 Task: Find connections with filter location Iserlohn with filter topic #Projectmanagements with filter profile language German with filter current company Vanderlande with filter school Sphoorthy Engineering College with filter industry Hospitals with filter service category Program Management with filter keywords title Translator
Action: Mouse moved to (597, 87)
Screenshot: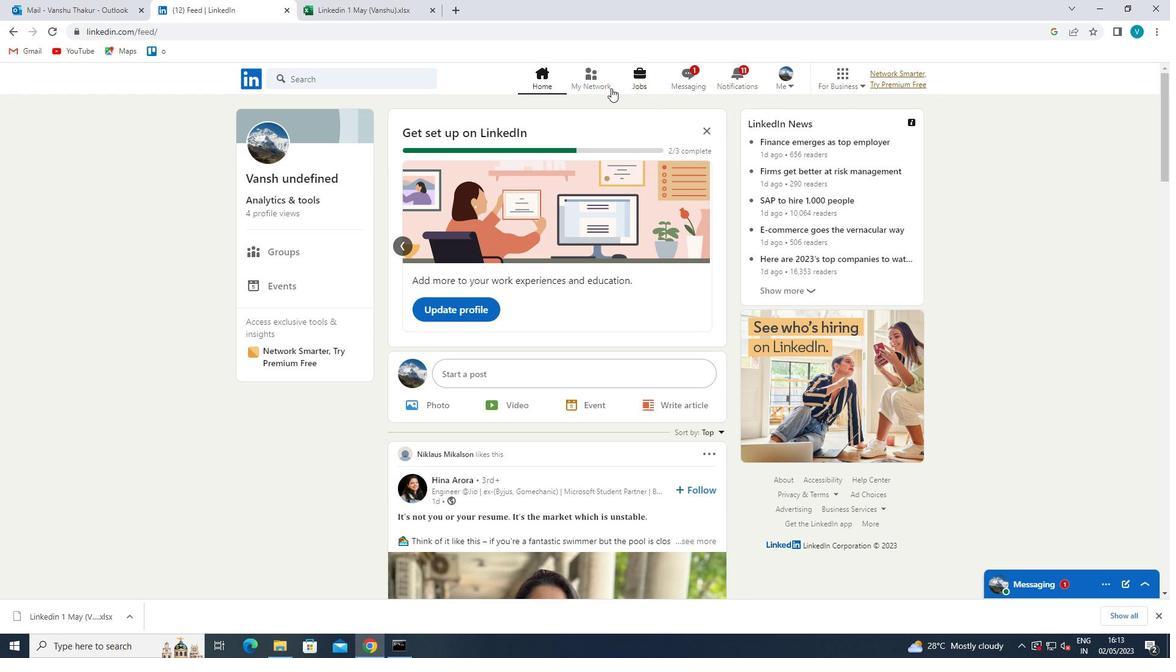 
Action: Mouse pressed left at (597, 87)
Screenshot: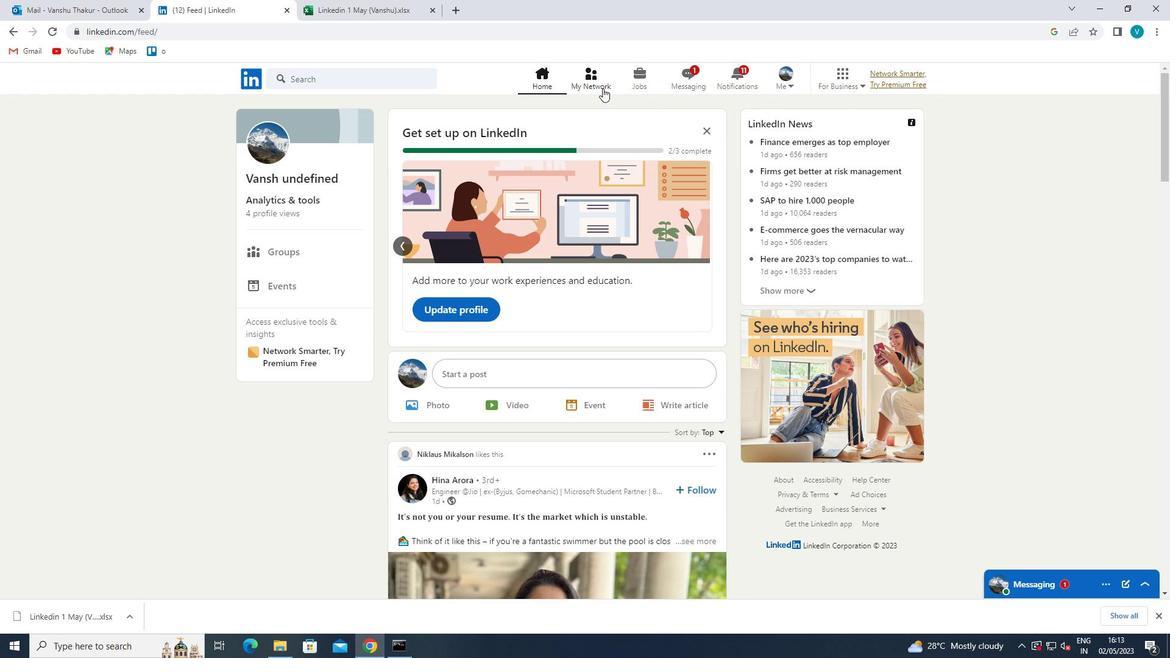 
Action: Mouse moved to (310, 148)
Screenshot: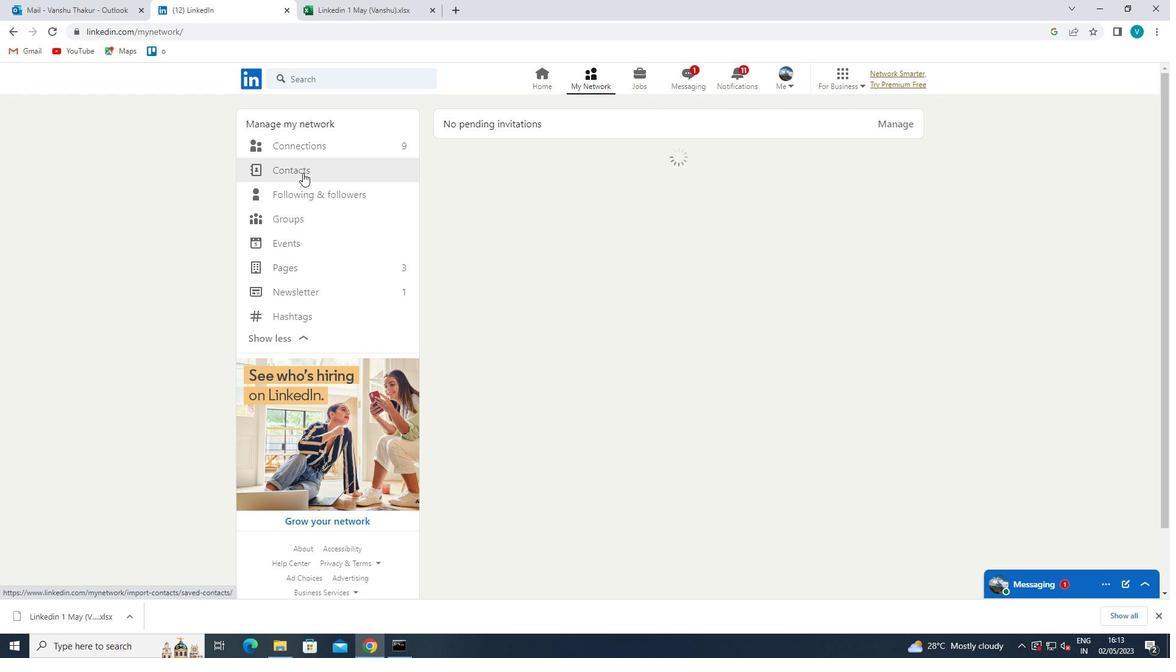 
Action: Mouse pressed left at (310, 148)
Screenshot: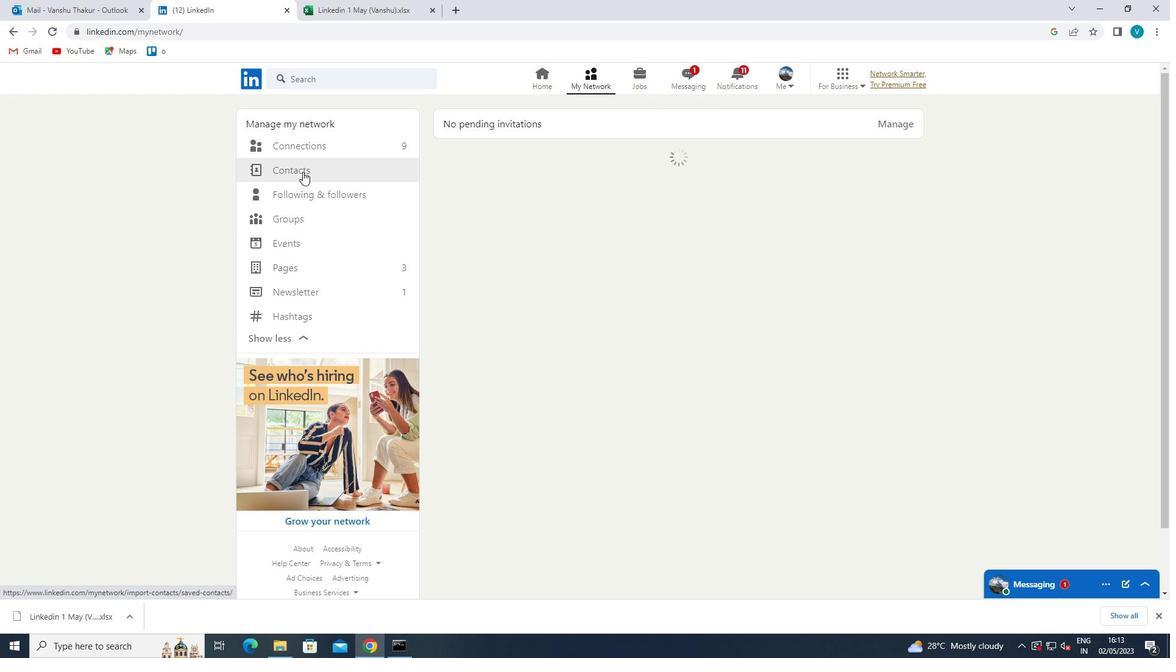 
Action: Mouse moved to (668, 147)
Screenshot: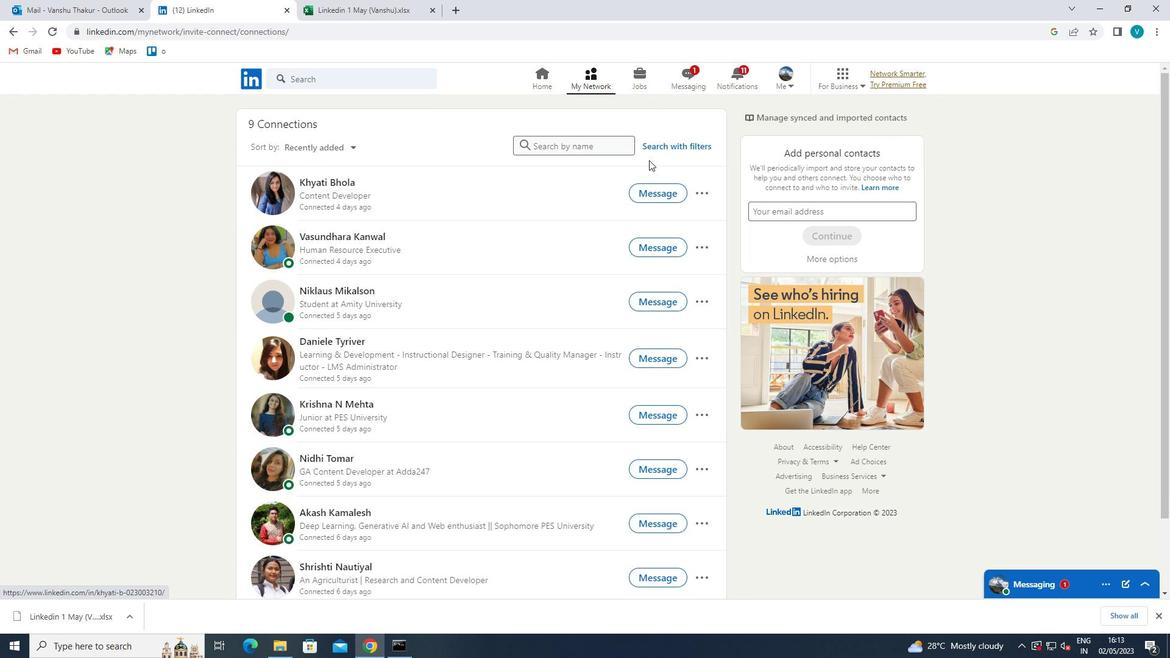 
Action: Mouse pressed left at (668, 147)
Screenshot: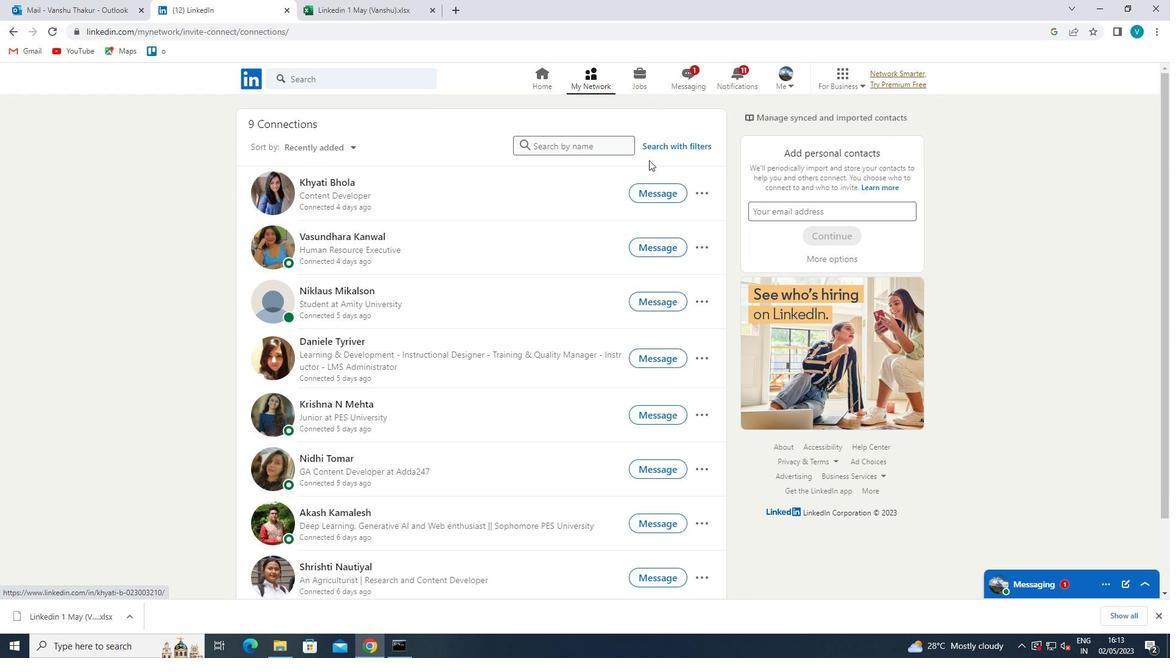 
Action: Mouse moved to (582, 123)
Screenshot: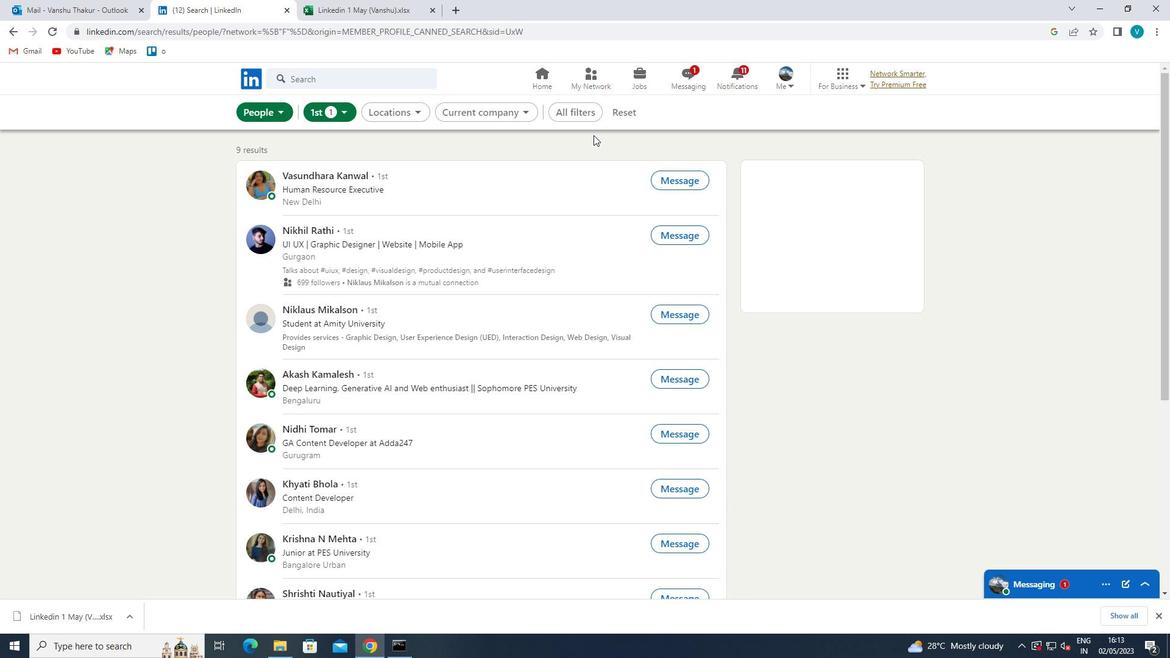 
Action: Mouse pressed left at (582, 123)
Screenshot: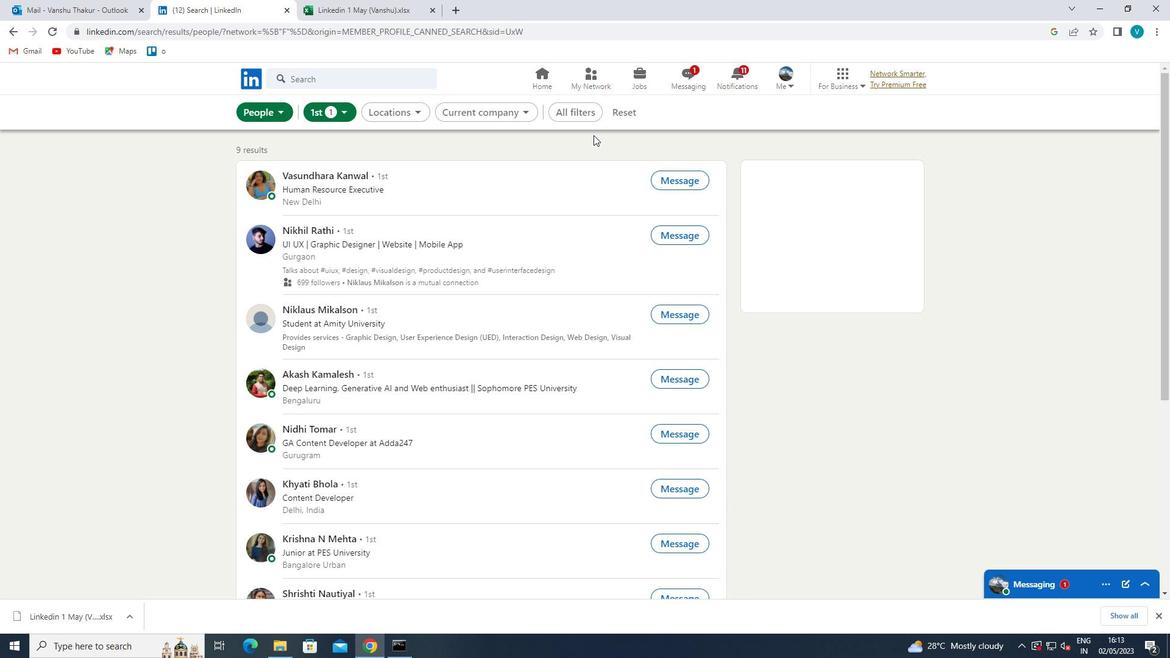
Action: Mouse moved to (587, 109)
Screenshot: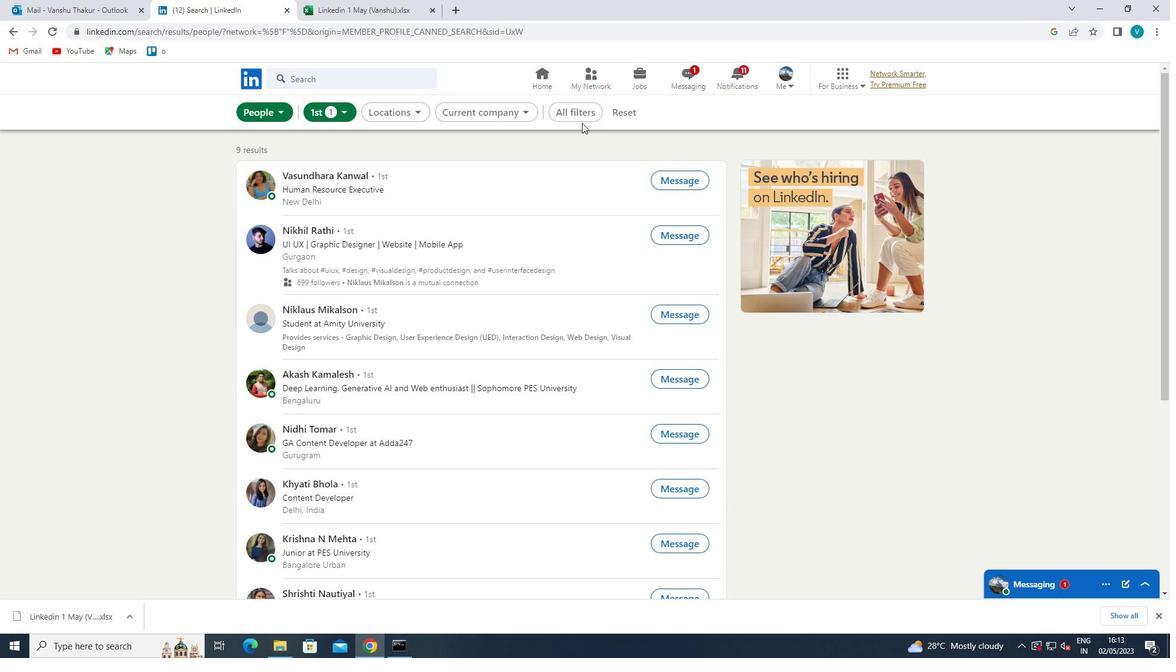 
Action: Mouse pressed left at (587, 109)
Screenshot: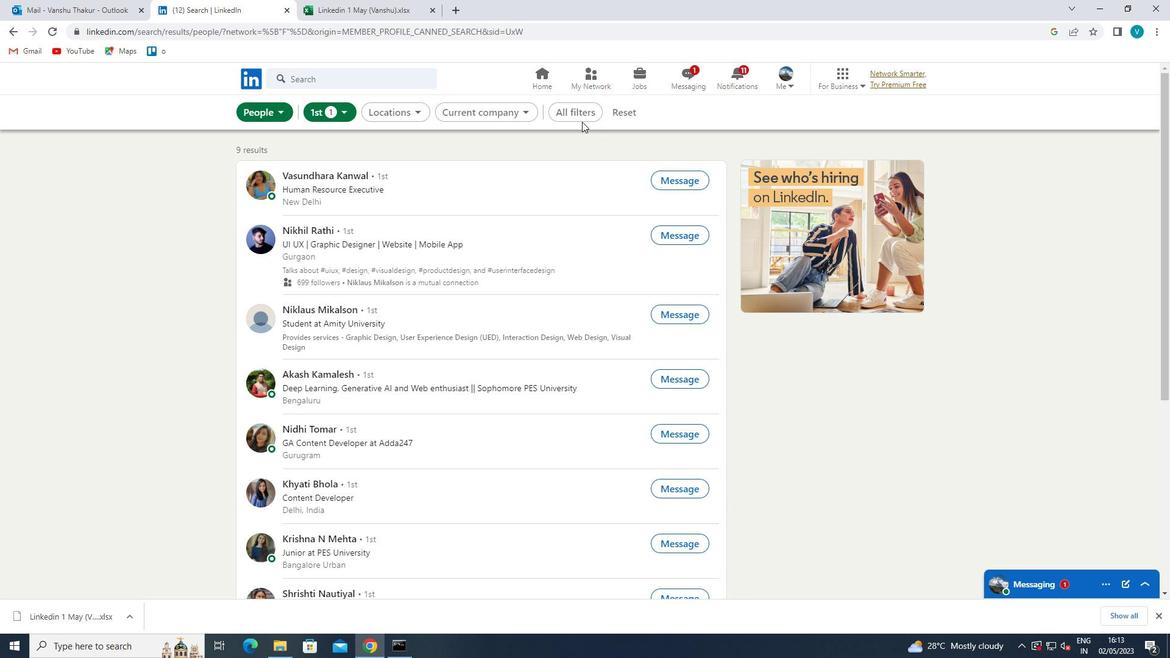 
Action: Mouse moved to (948, 229)
Screenshot: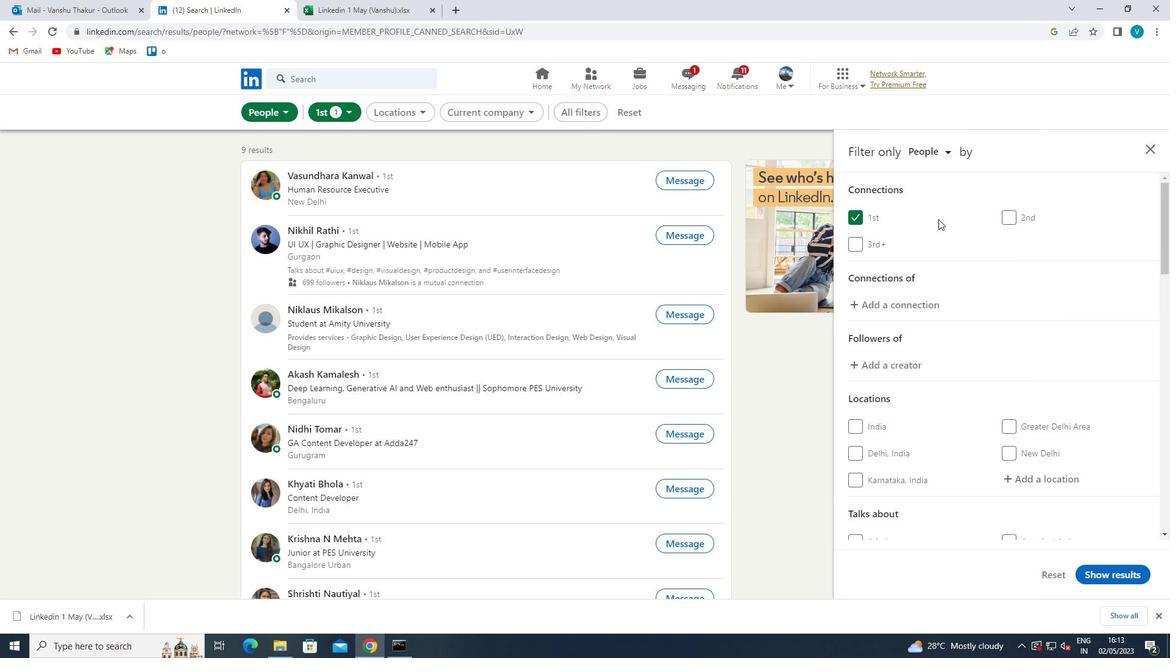 
Action: Mouse scrolled (948, 228) with delta (0, 0)
Screenshot: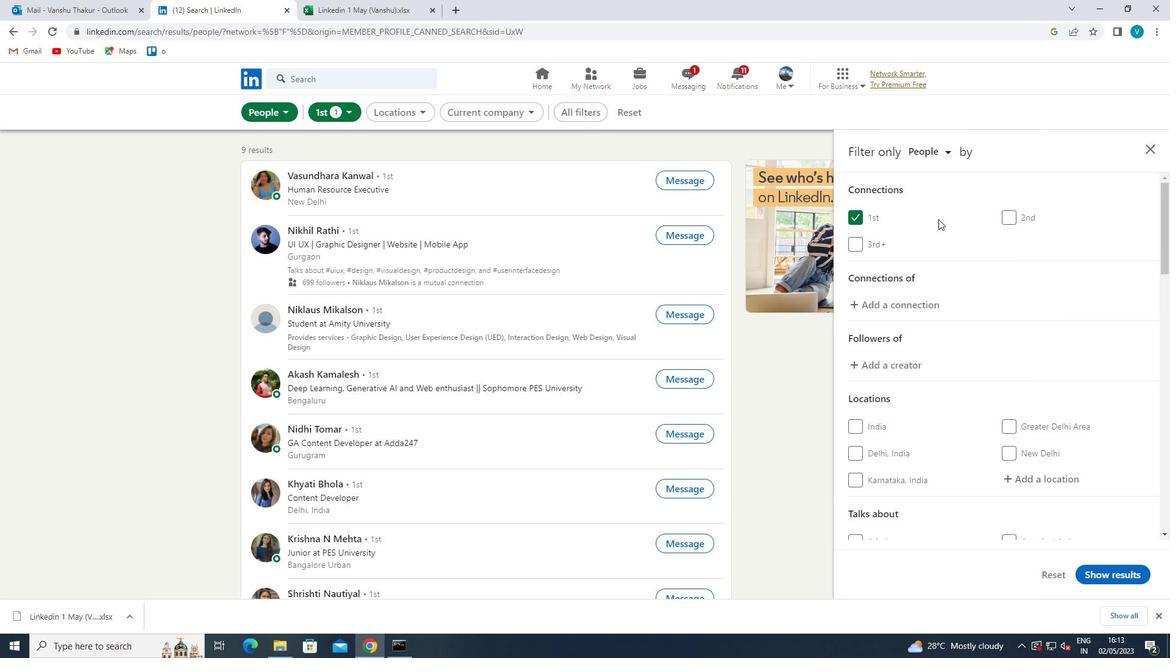 
Action: Mouse moved to (953, 238)
Screenshot: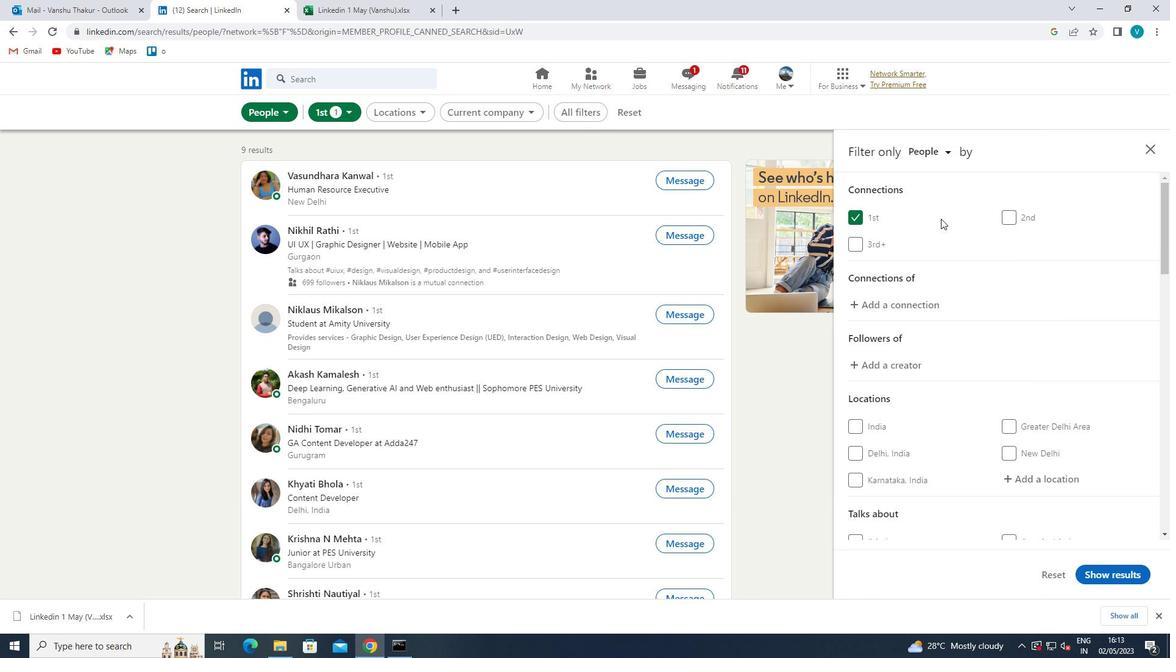 
Action: Mouse scrolled (953, 237) with delta (0, 0)
Screenshot: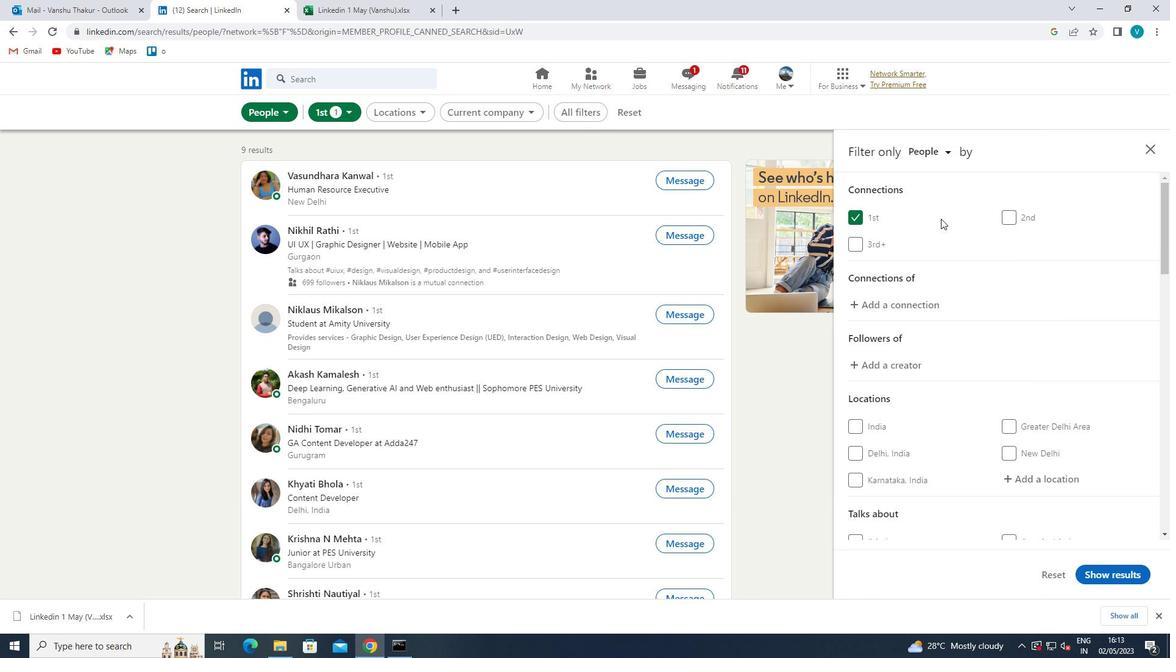 
Action: Mouse moved to (1031, 359)
Screenshot: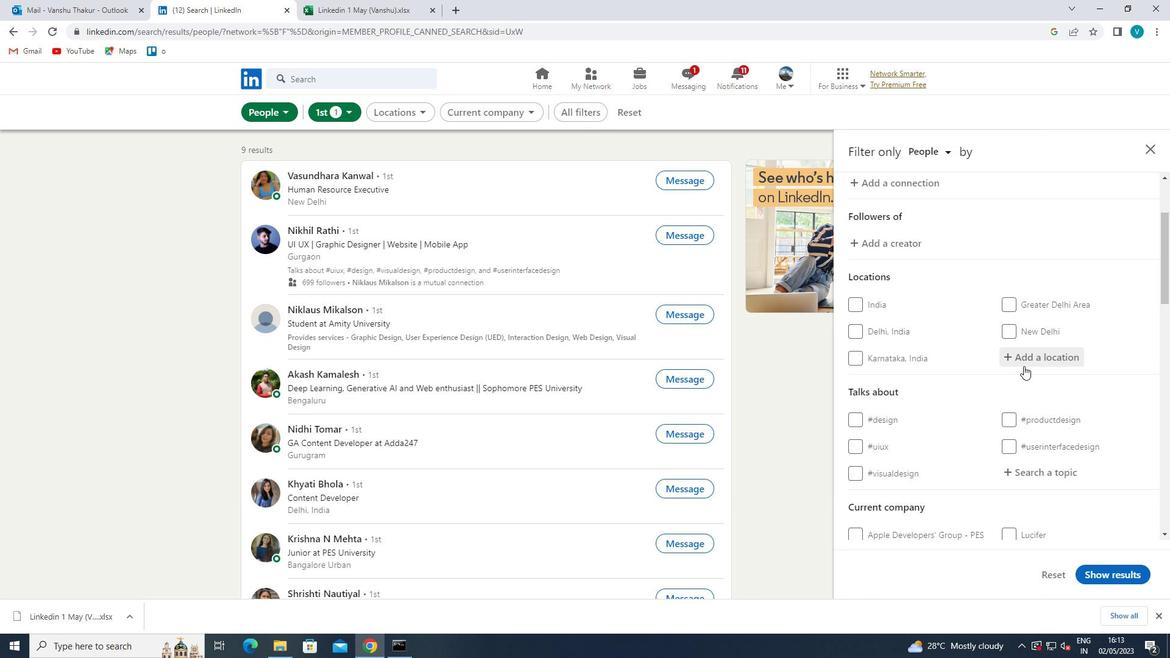 
Action: Mouse pressed left at (1031, 359)
Screenshot: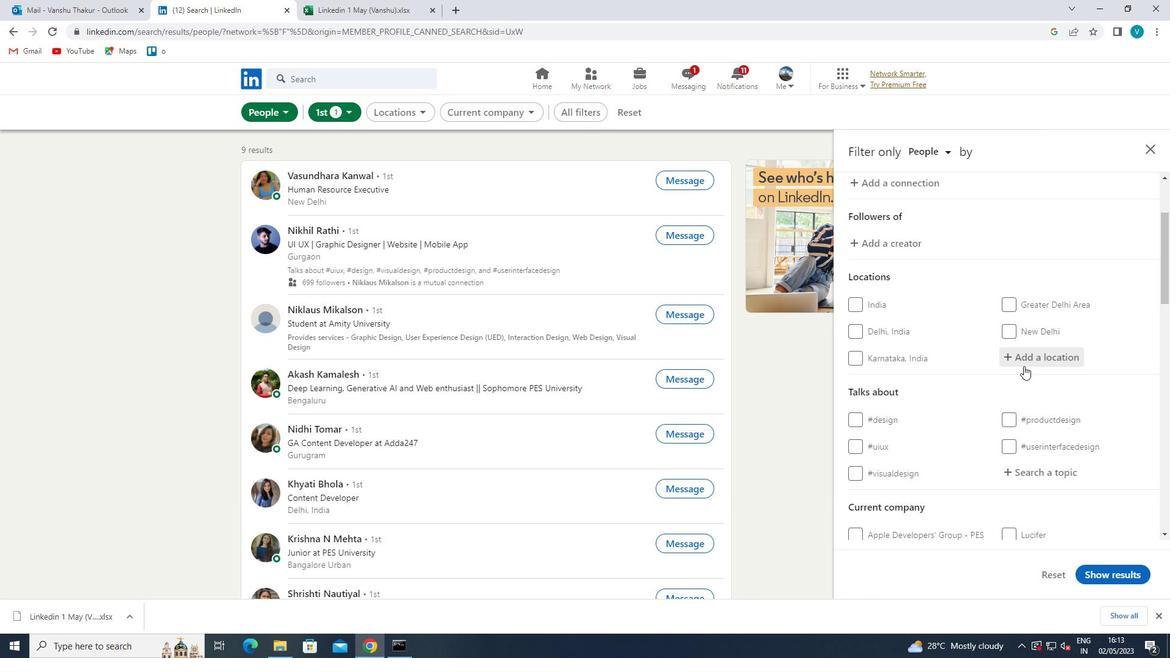 
Action: Mouse moved to (814, 230)
Screenshot: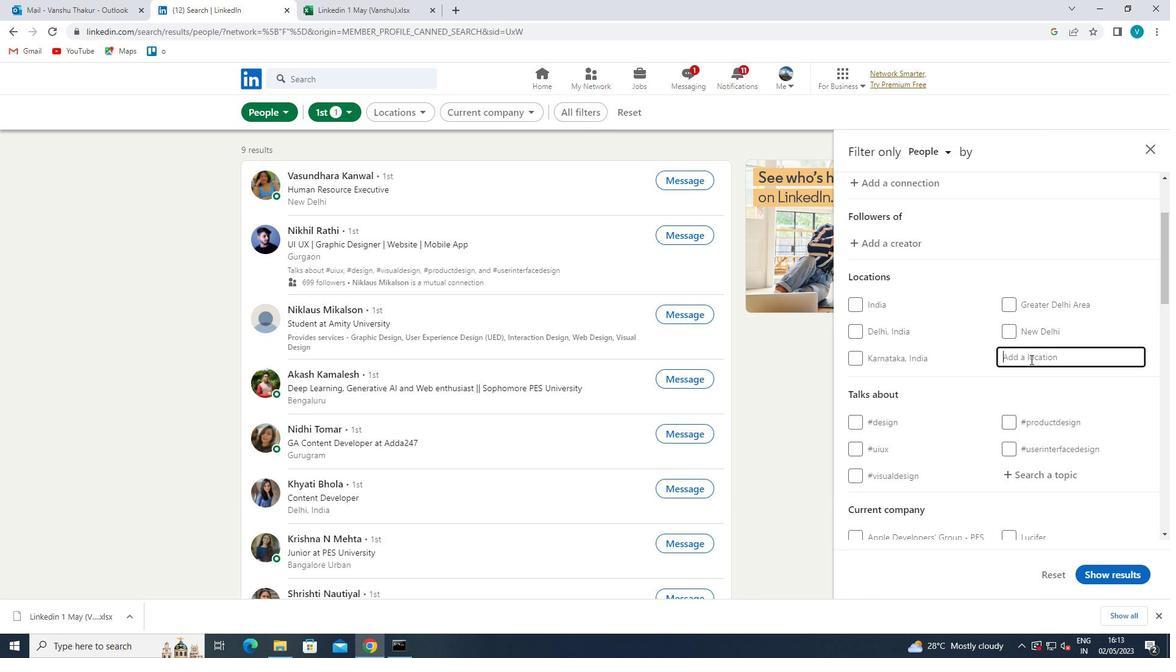 
Action: Key pressed <Key.shift>ISERLOHN
Screenshot: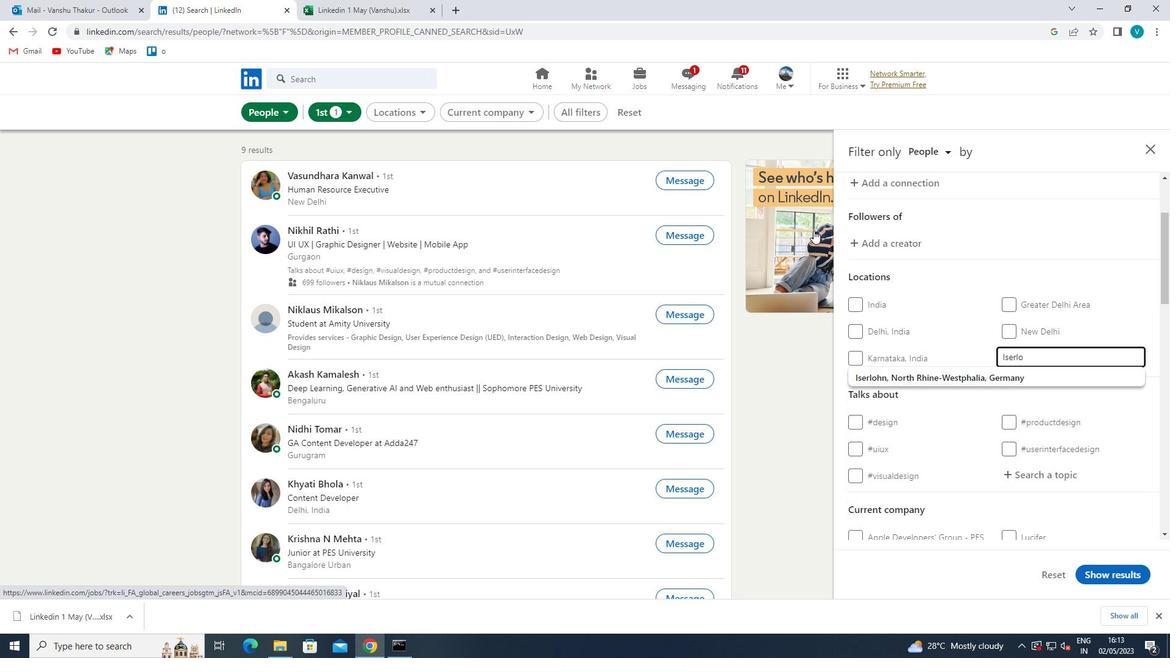 
Action: Mouse moved to (940, 381)
Screenshot: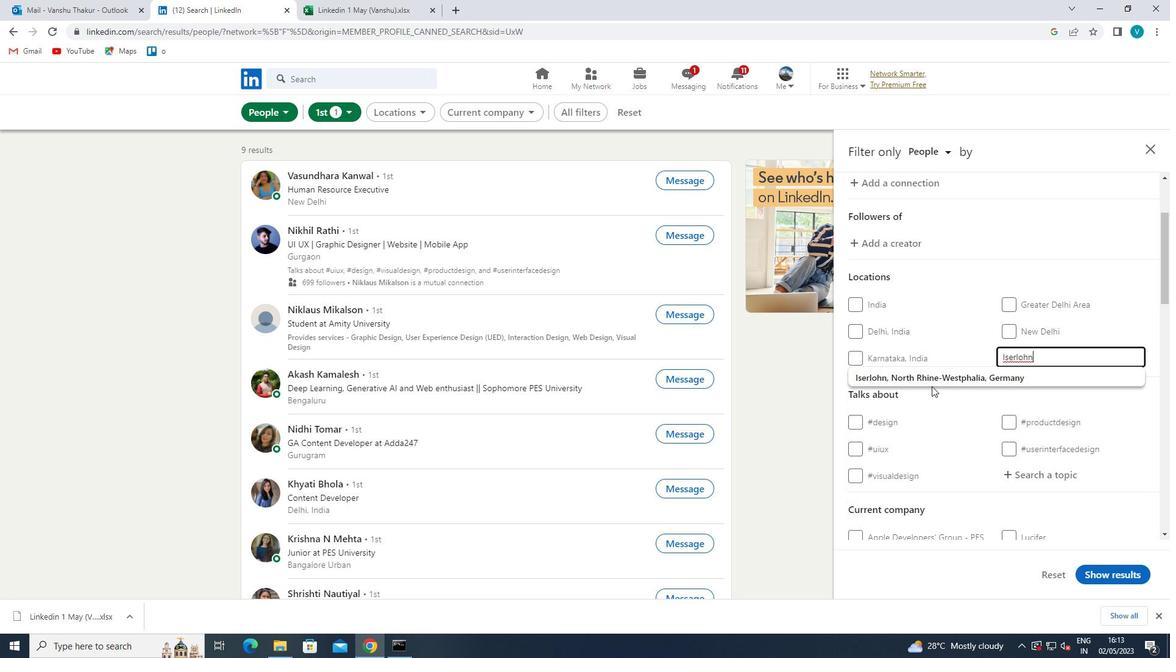 
Action: Mouse pressed left at (940, 381)
Screenshot: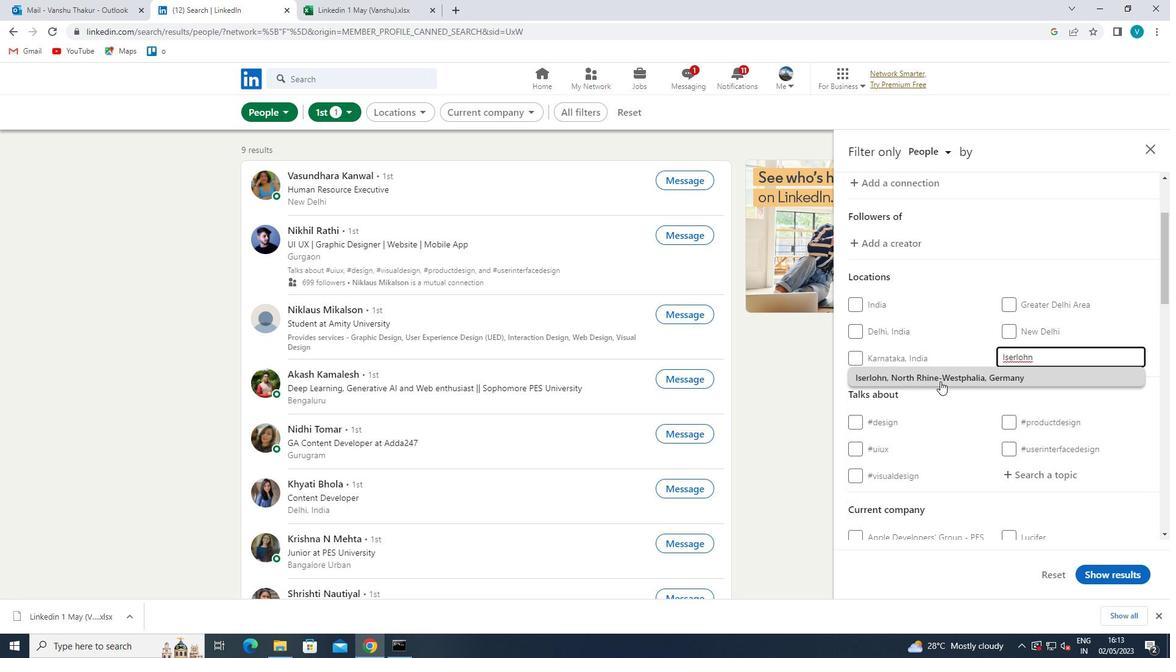 
Action: Mouse scrolled (940, 381) with delta (0, 0)
Screenshot: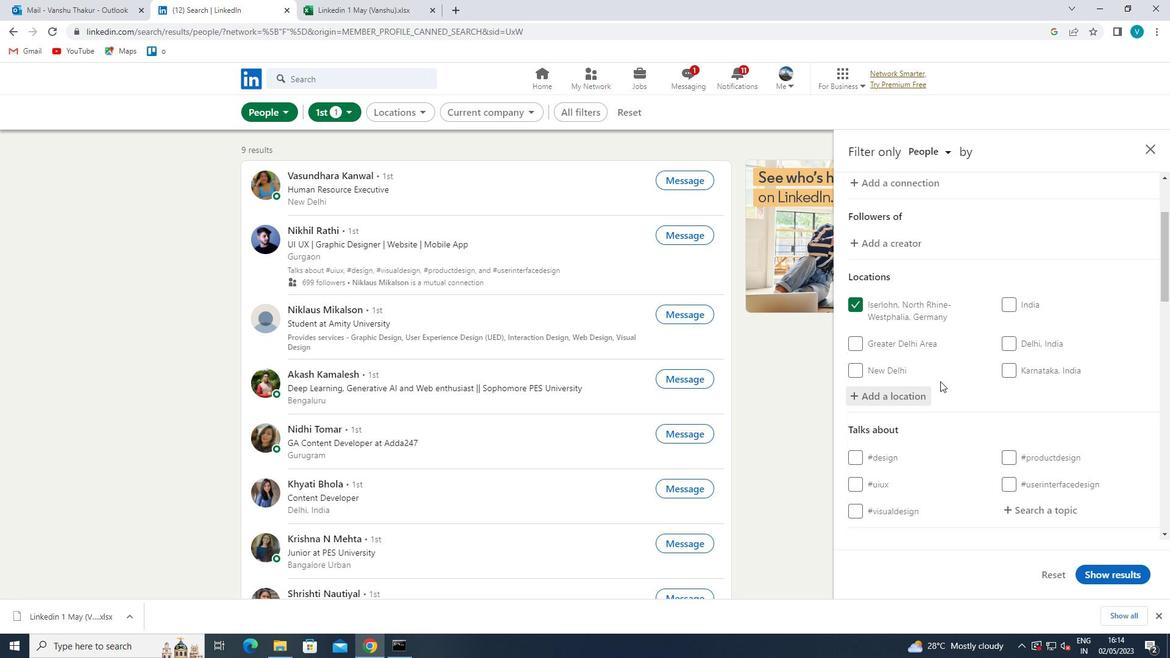 
Action: Mouse scrolled (940, 381) with delta (0, 0)
Screenshot: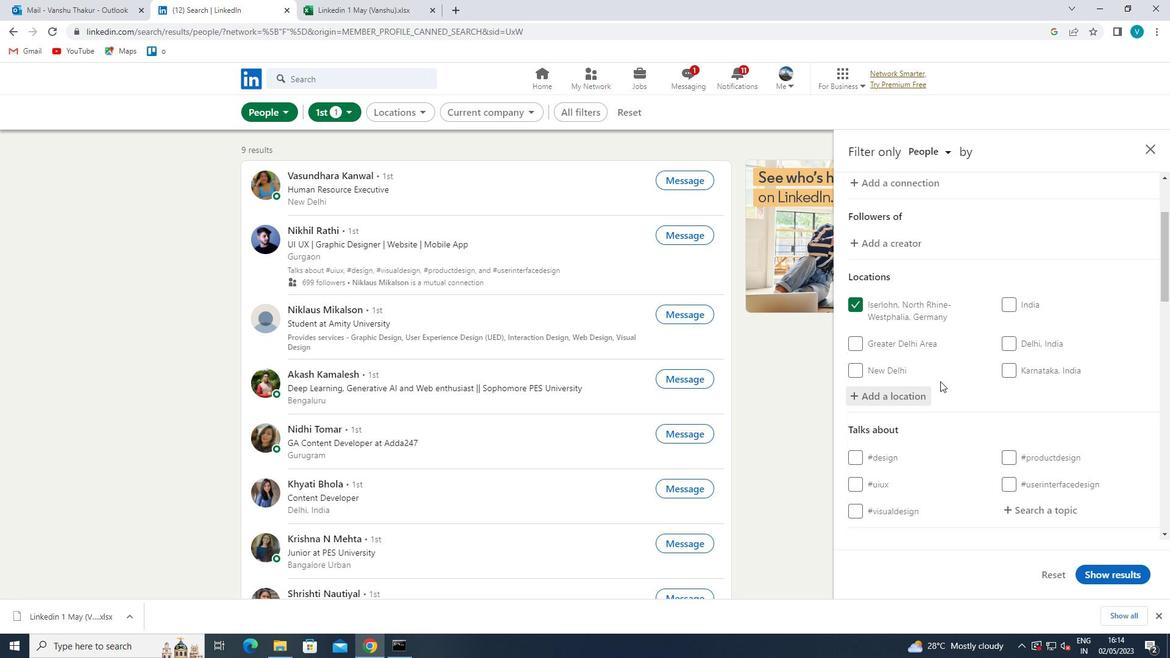 
Action: Mouse scrolled (940, 381) with delta (0, 0)
Screenshot: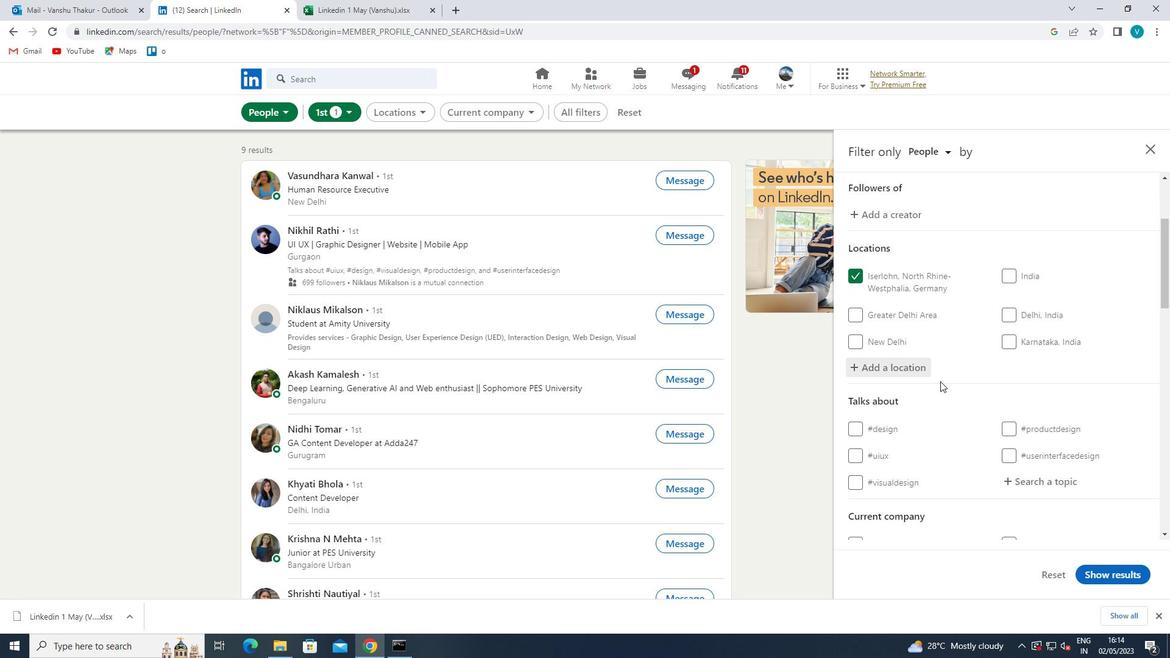 
Action: Mouse moved to (1053, 328)
Screenshot: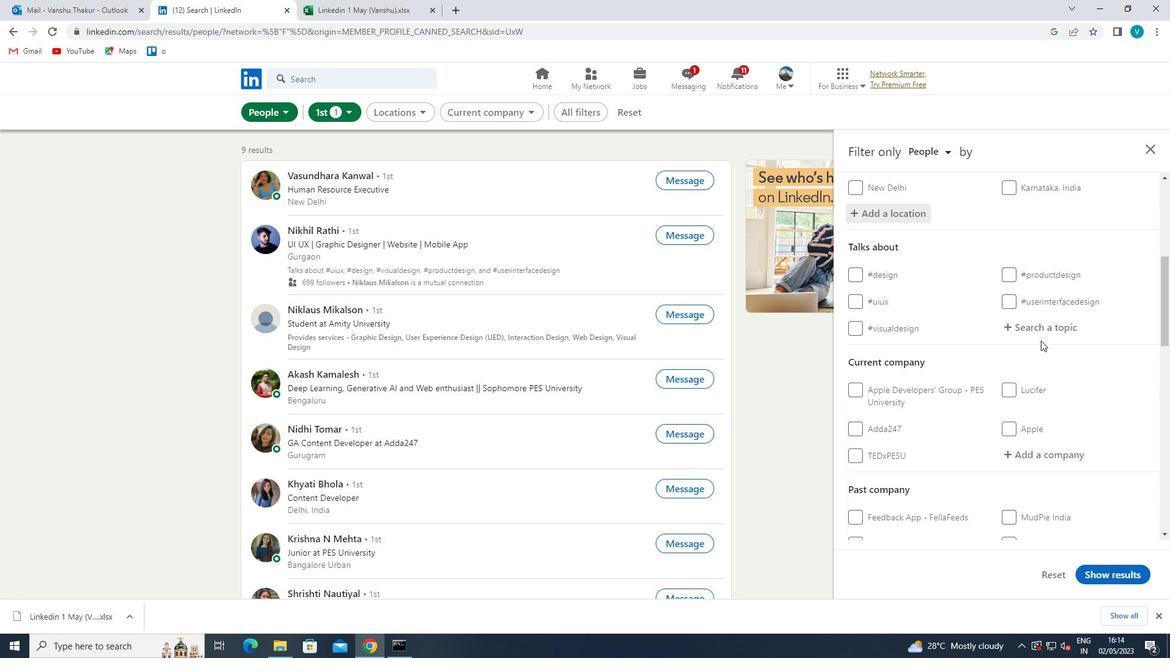 
Action: Mouse pressed left at (1053, 328)
Screenshot: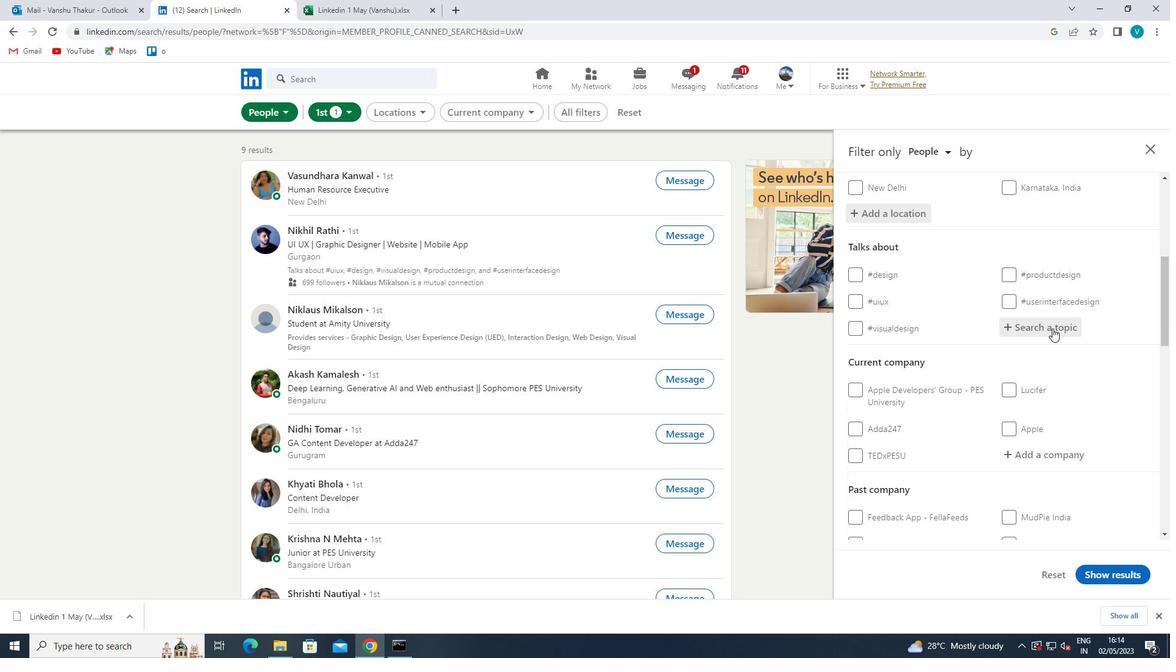
Action: Mouse moved to (999, 357)
Screenshot: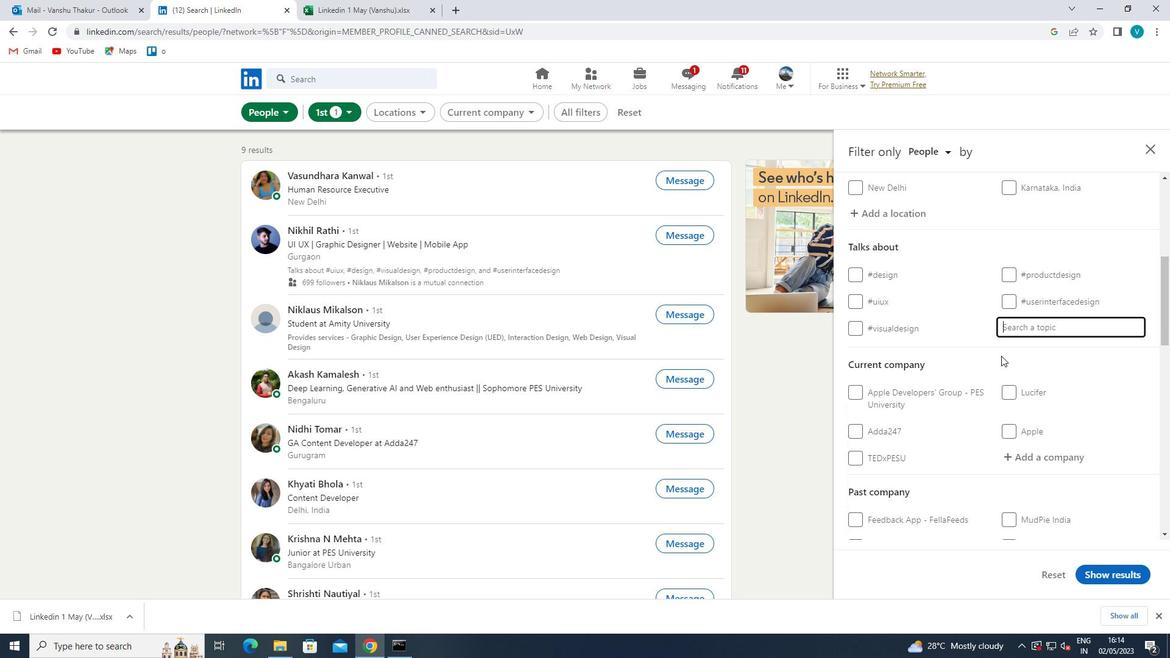 
Action: Key pressed P
Screenshot: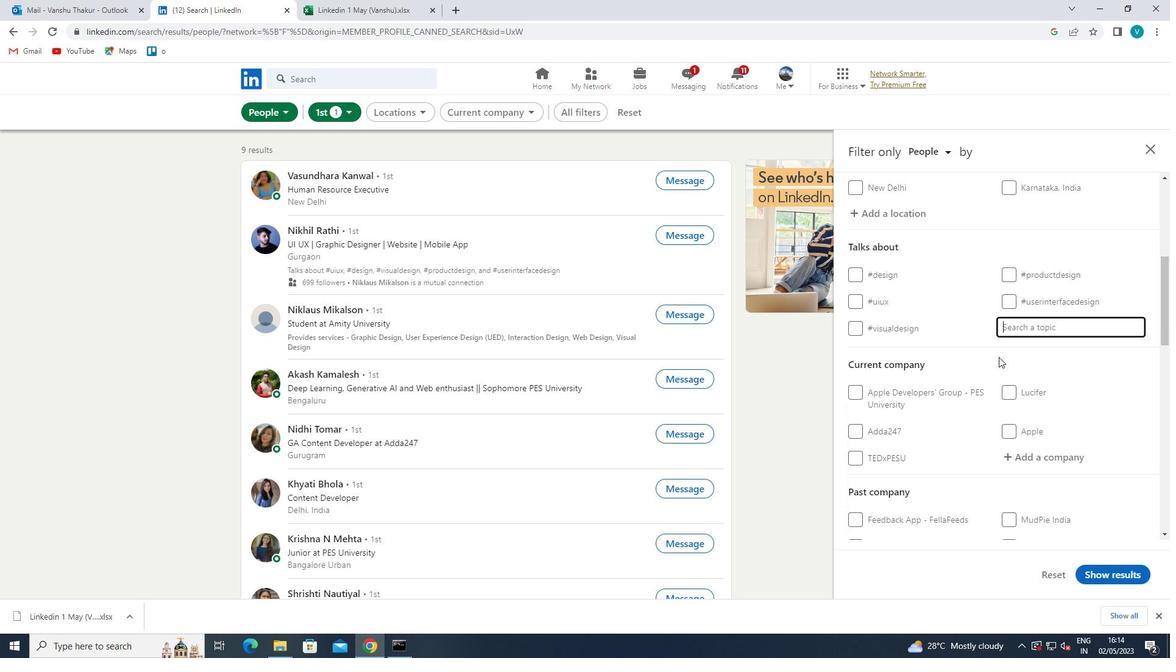 
Action: Mouse moved to (998, 357)
Screenshot: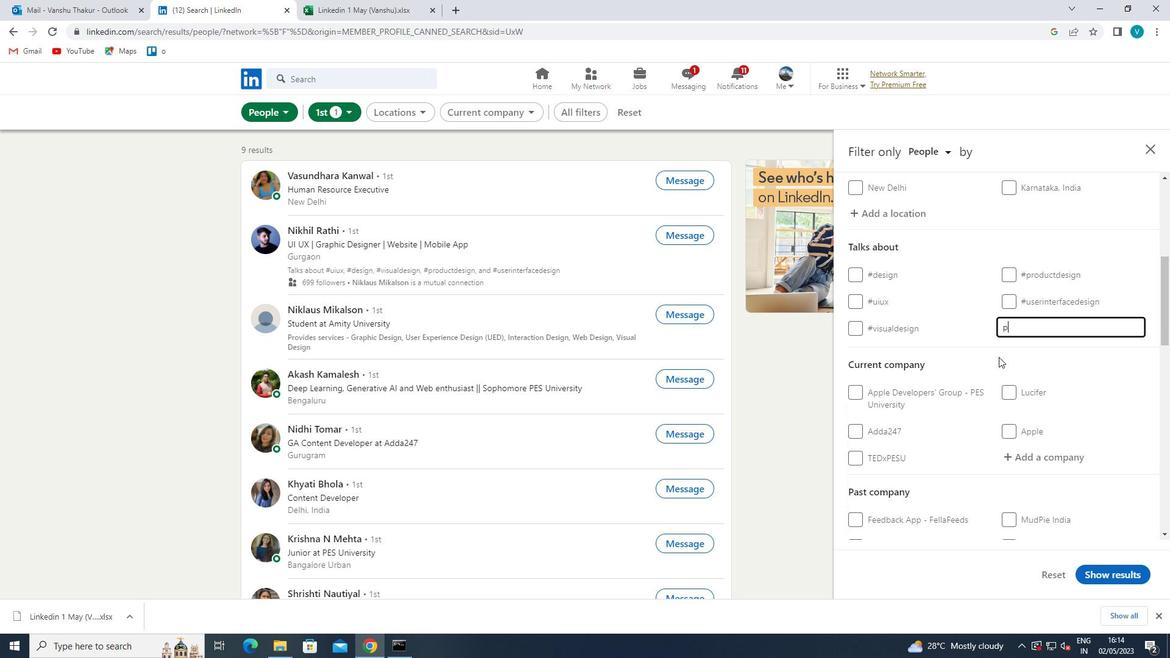 
Action: Key pressed ROJR<Key.backspace>ECT
Screenshot: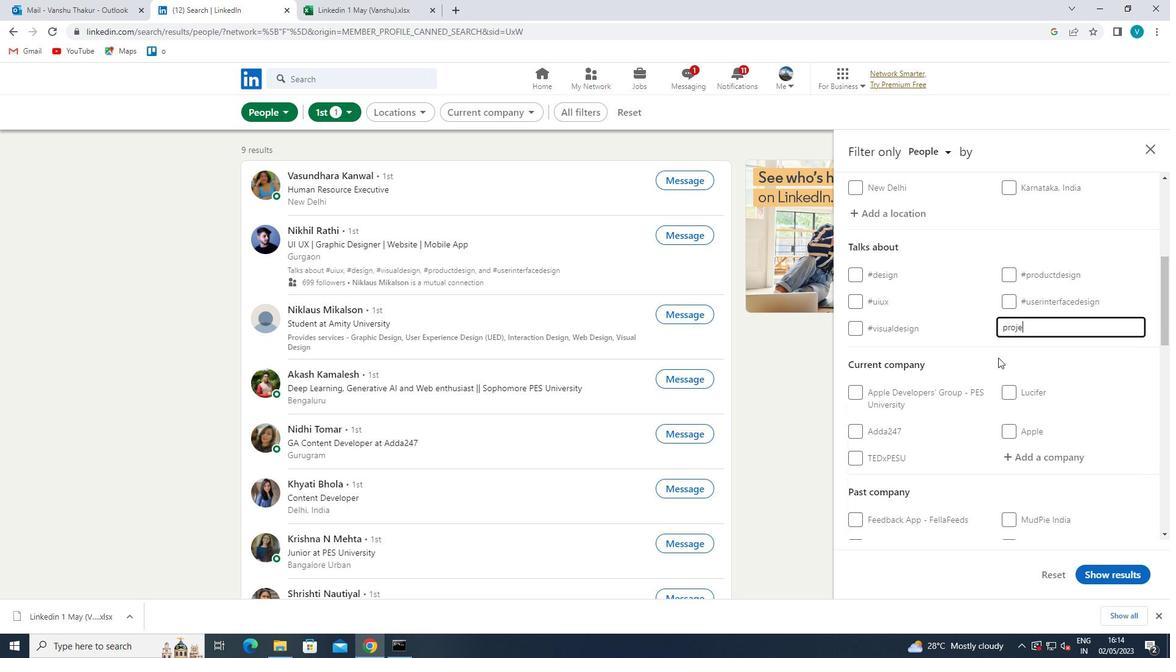 
Action: Mouse moved to (995, 360)
Screenshot: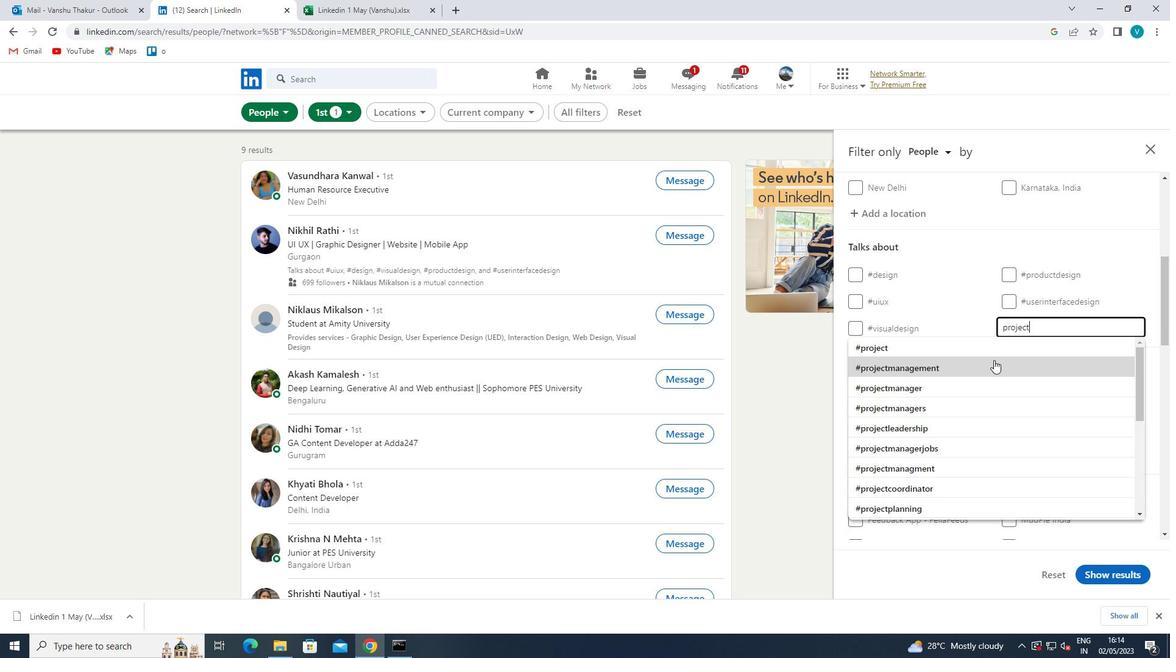 
Action: Mouse pressed left at (995, 360)
Screenshot: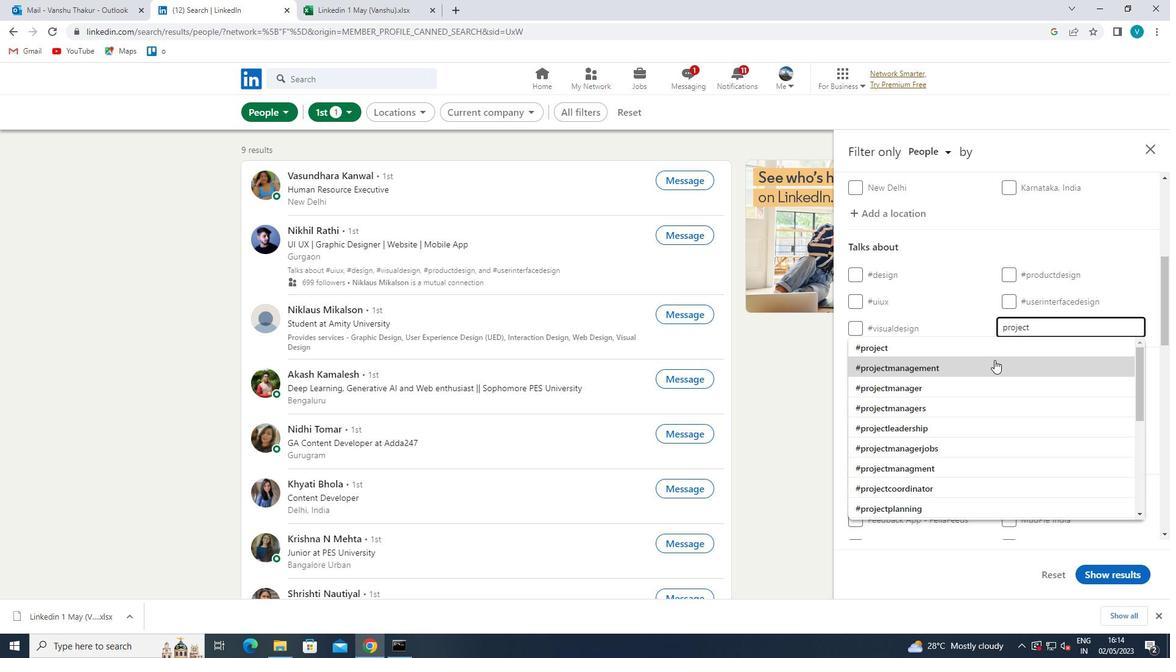 
Action: Mouse moved to (1003, 356)
Screenshot: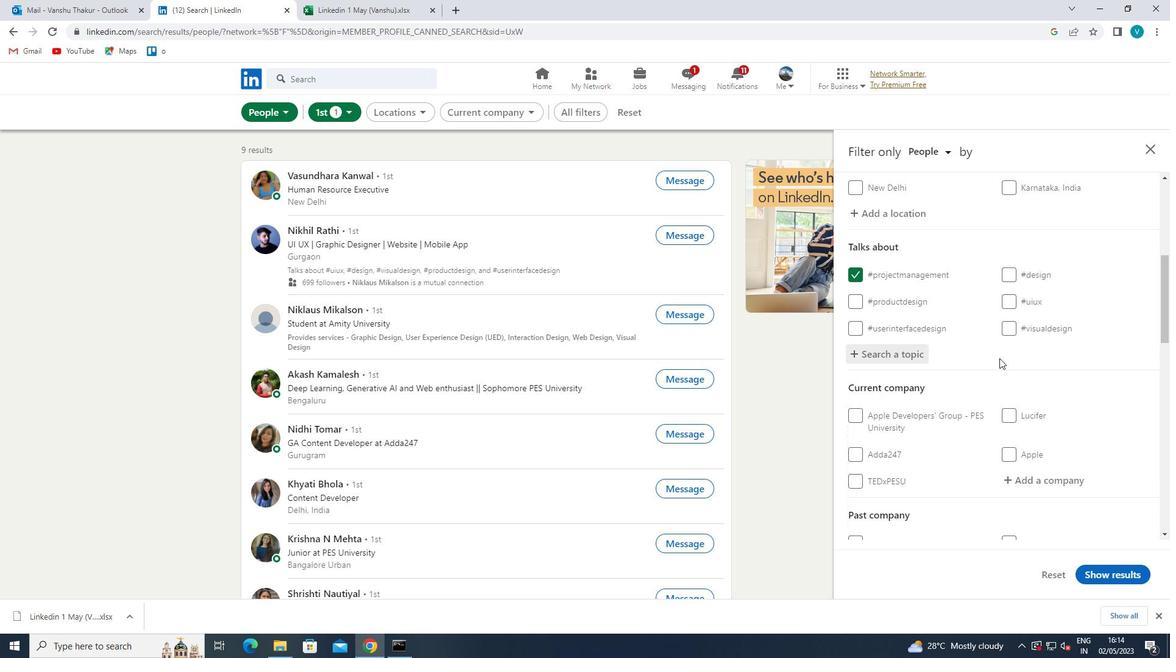 
Action: Mouse scrolled (1003, 356) with delta (0, 0)
Screenshot: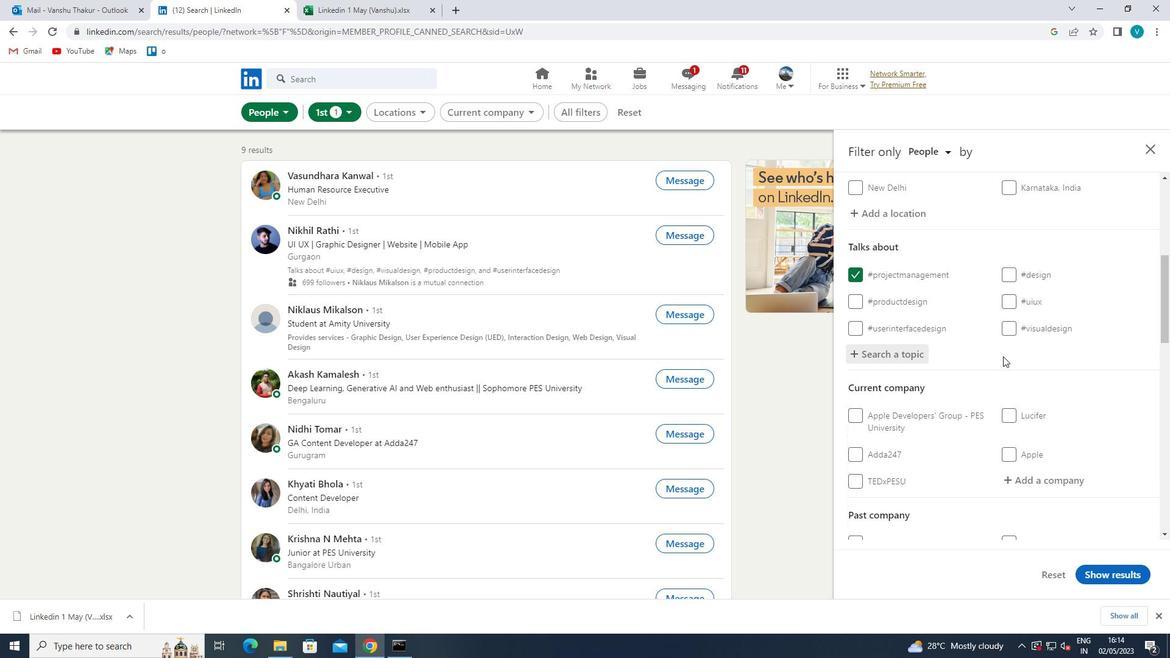 
Action: Mouse scrolled (1003, 356) with delta (0, 0)
Screenshot: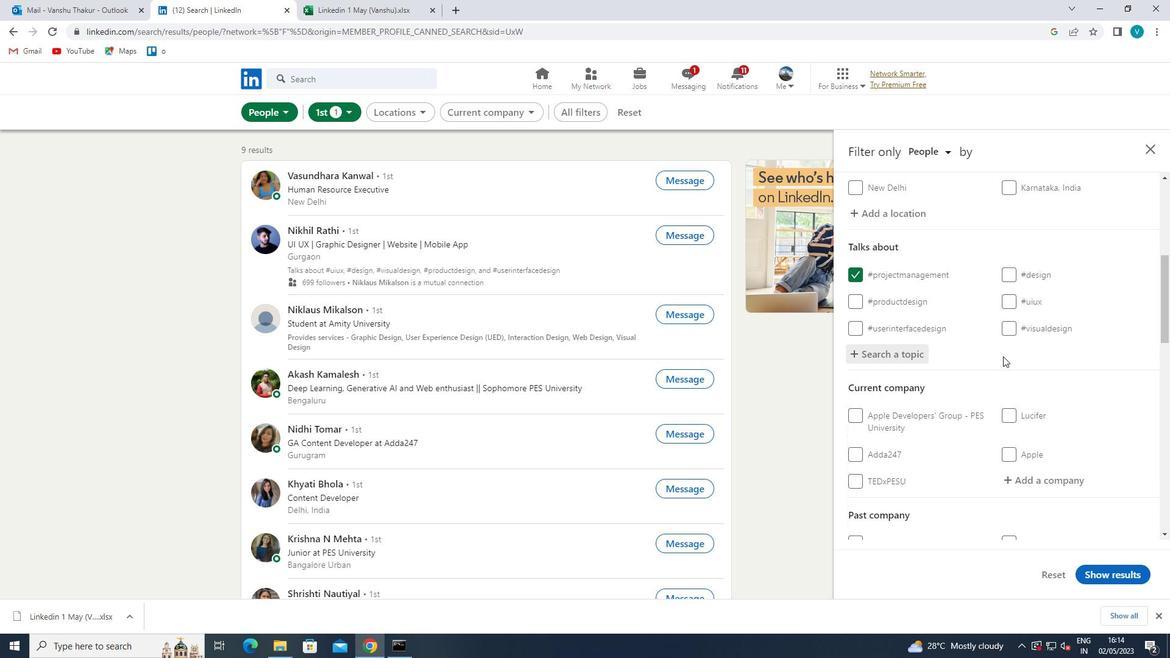 
Action: Mouse moved to (1026, 358)
Screenshot: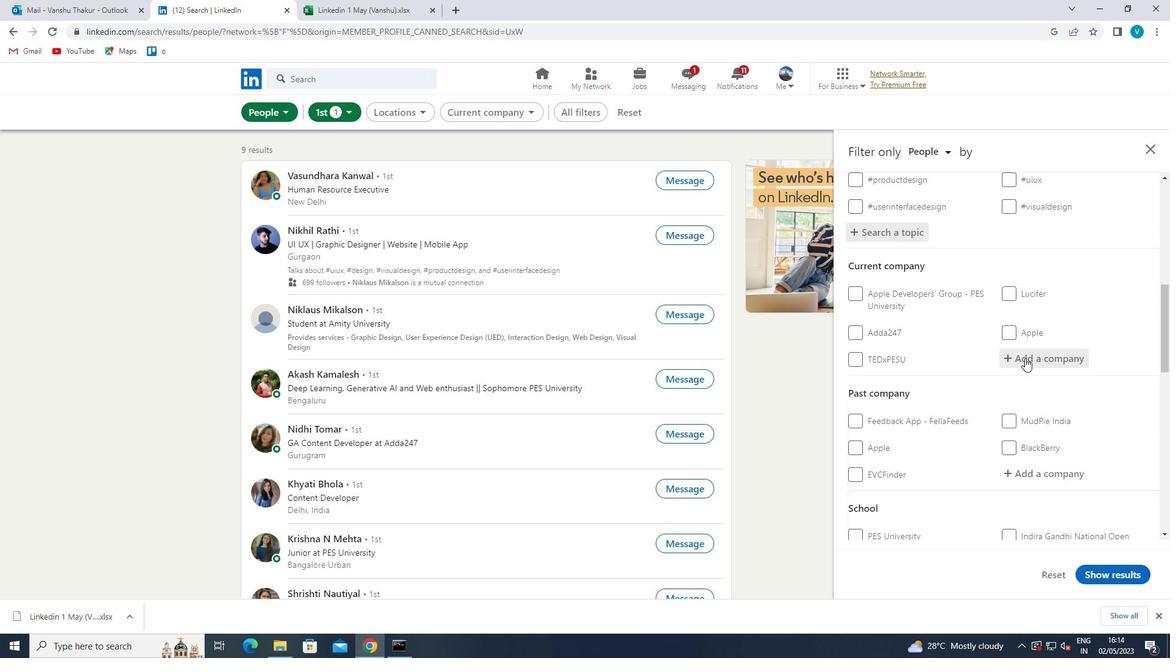 
Action: Mouse pressed left at (1026, 358)
Screenshot: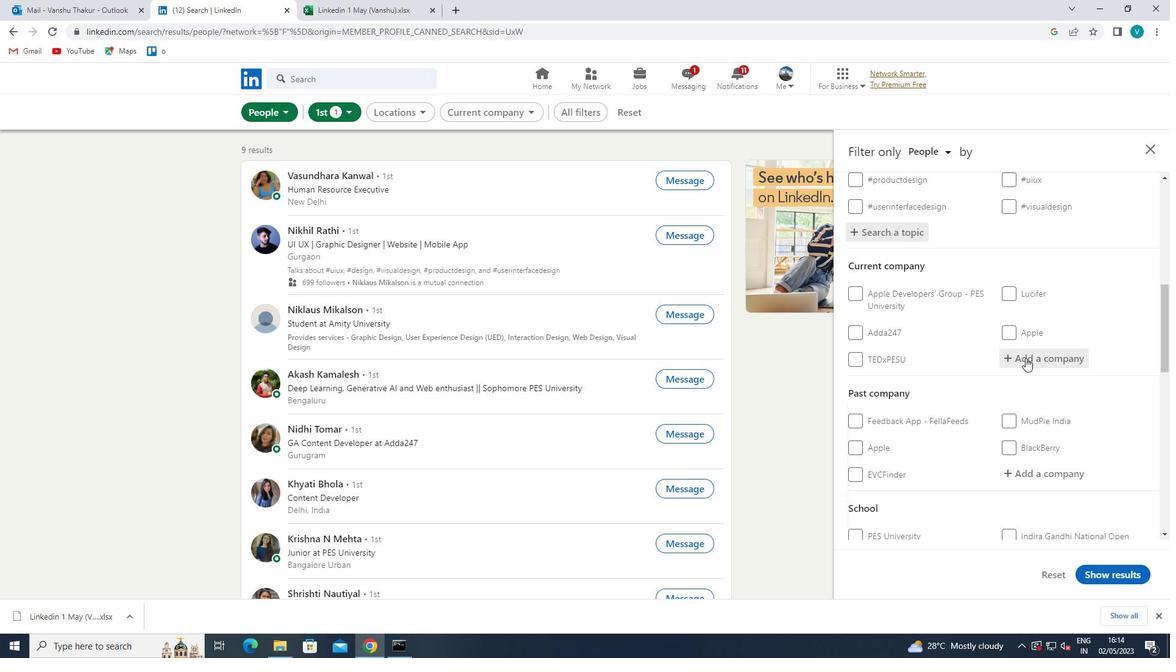 
Action: Mouse moved to (1015, 366)
Screenshot: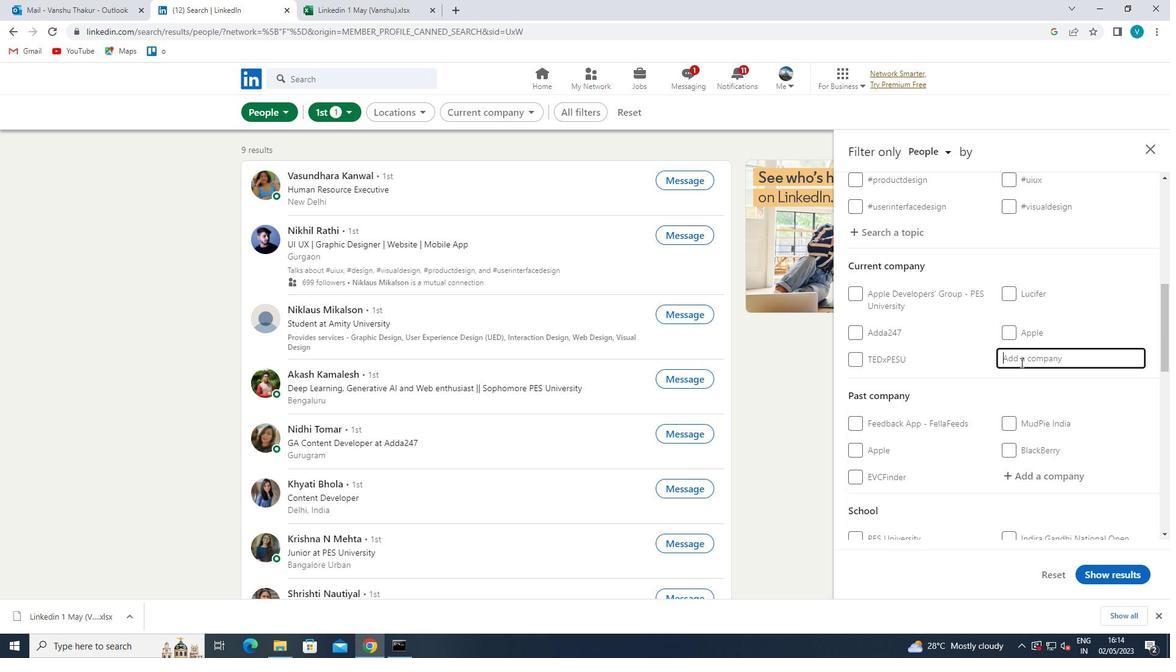 
Action: Key pressed <Key.shift>
Screenshot: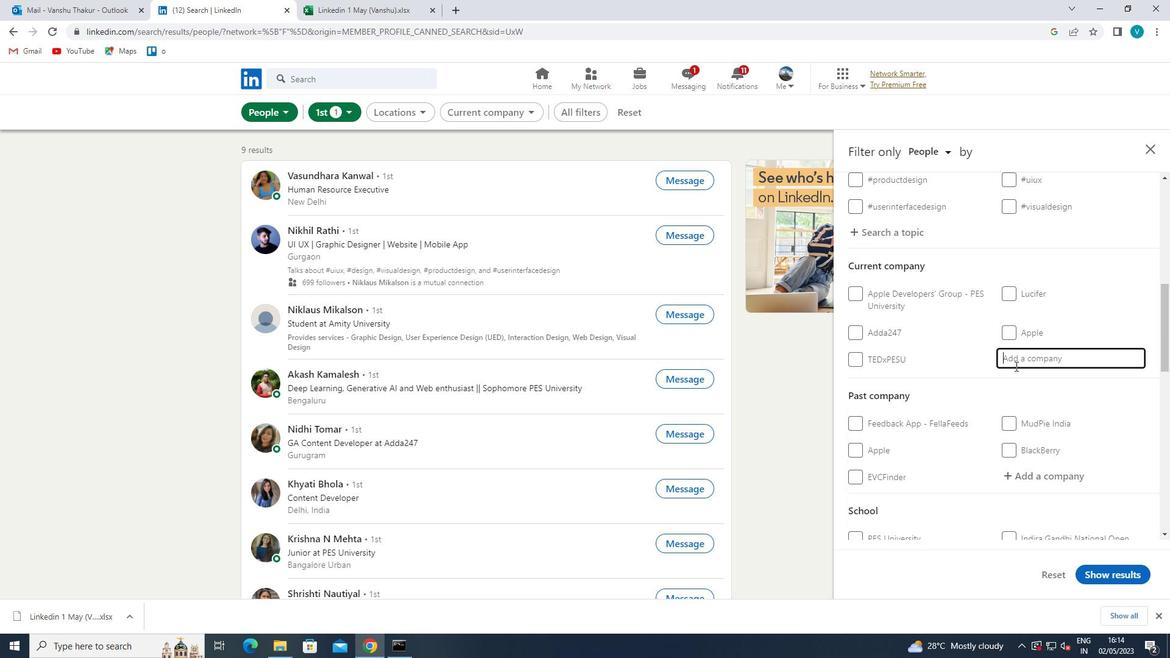 
Action: Mouse moved to (1015, 367)
Screenshot: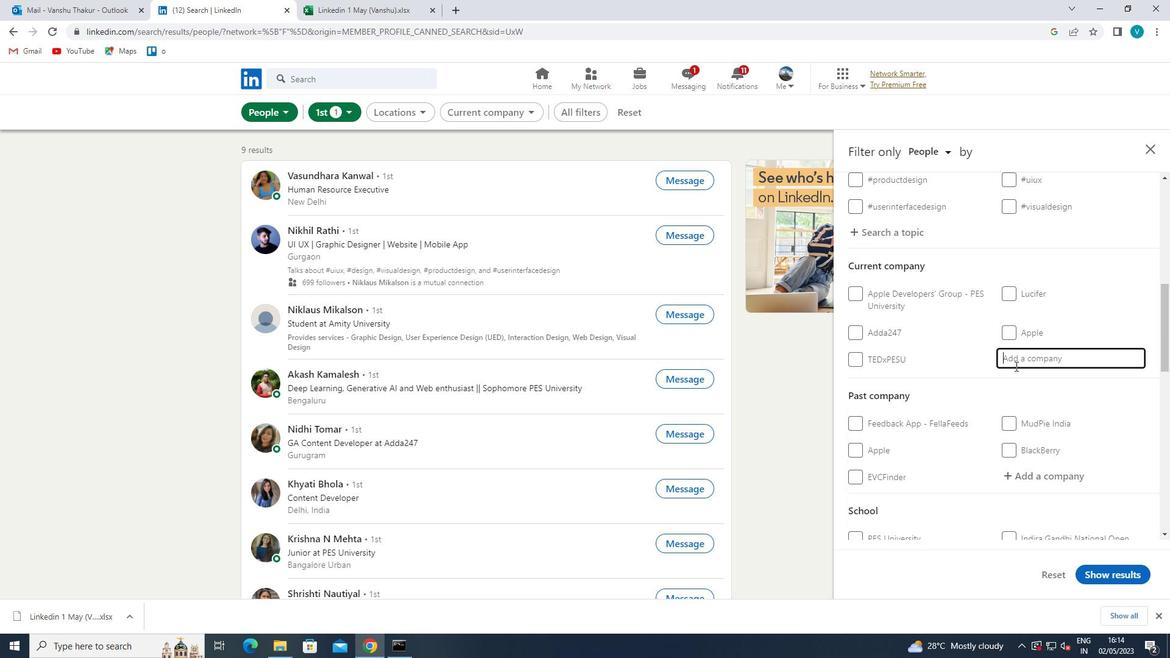 
Action: Key pressed VAND
Screenshot: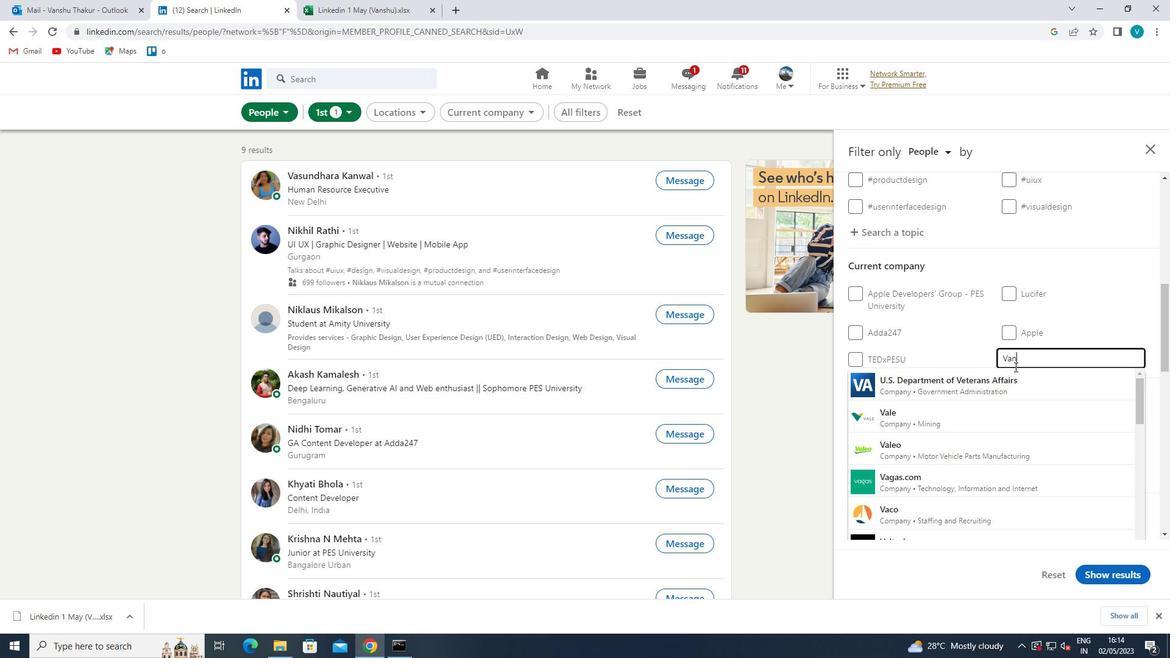 
Action: Mouse moved to (1015, 367)
Screenshot: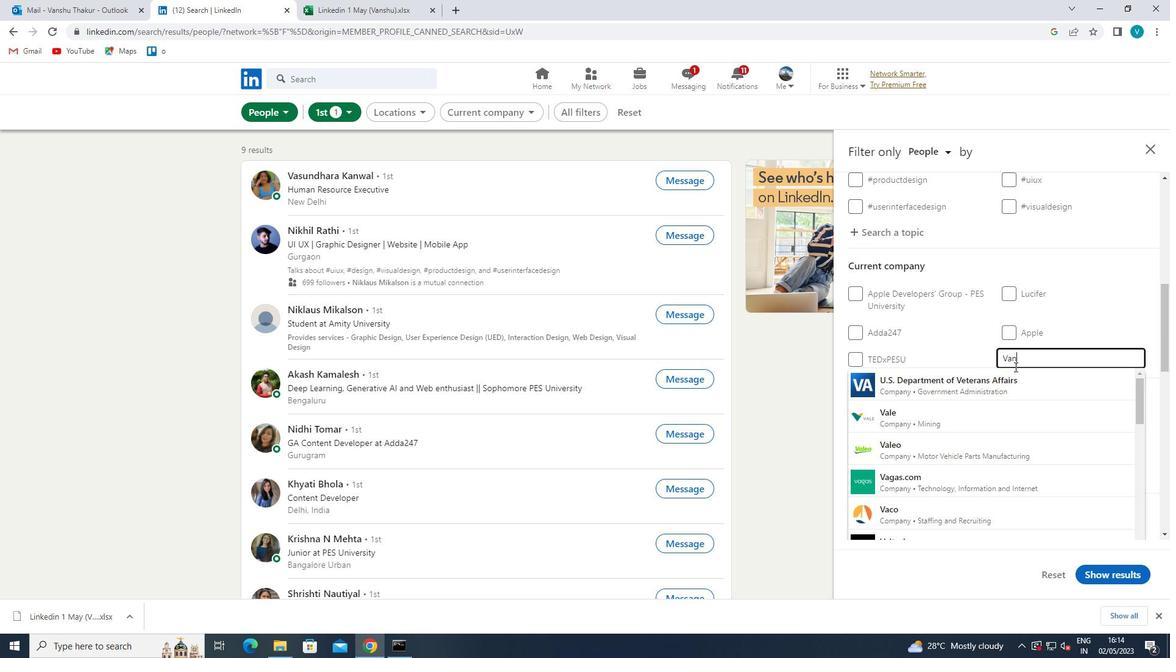 
Action: Key pressed ER
Screenshot: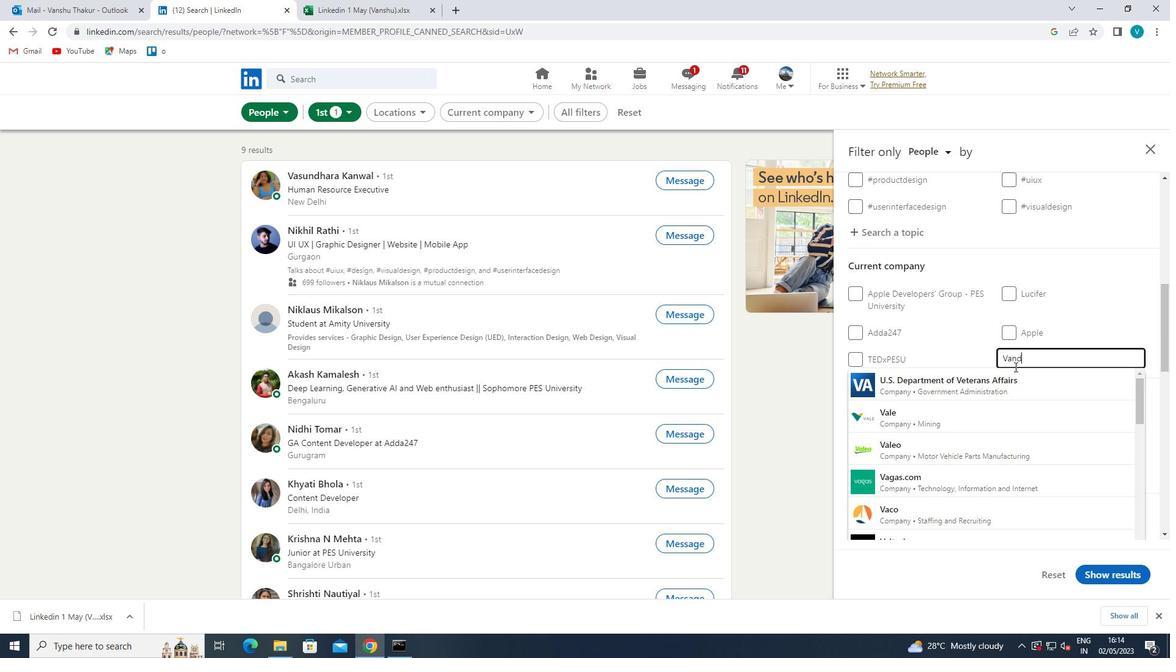 
Action: Mouse moved to (990, 379)
Screenshot: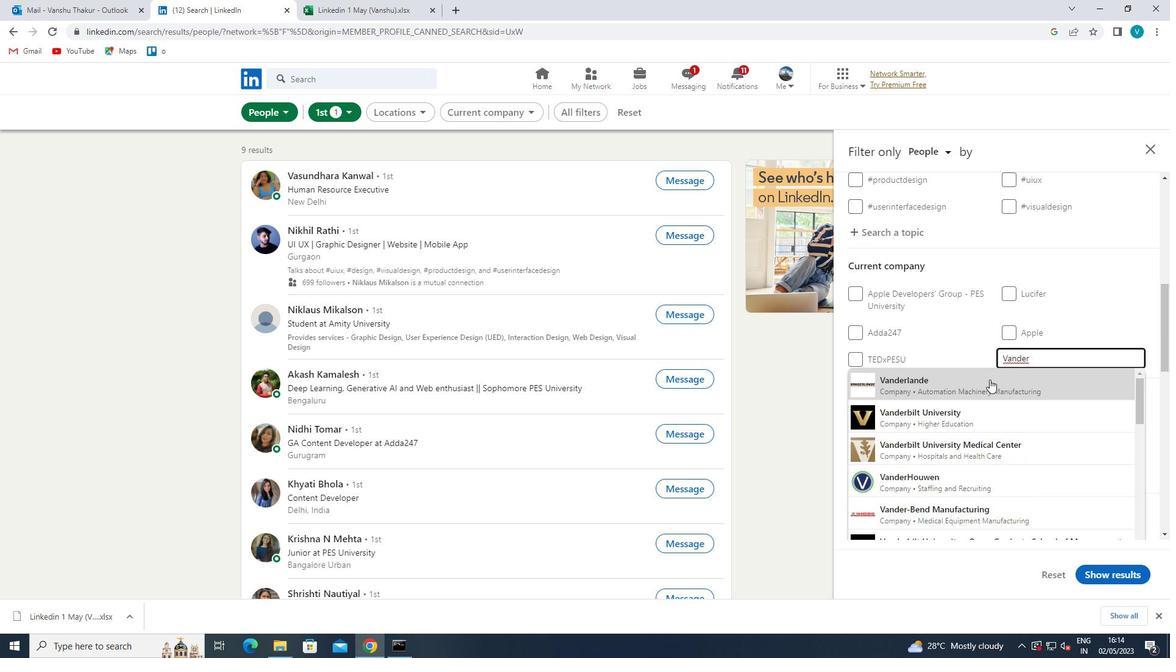 
Action: Mouse pressed left at (990, 379)
Screenshot: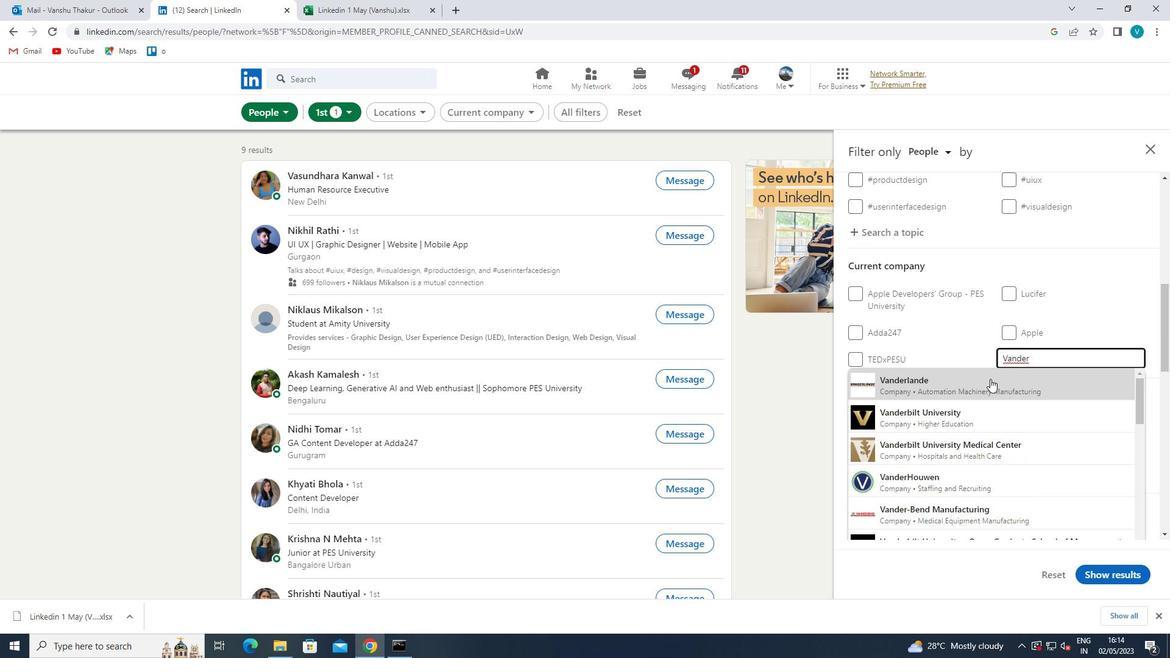 
Action: Mouse scrolled (990, 378) with delta (0, 0)
Screenshot: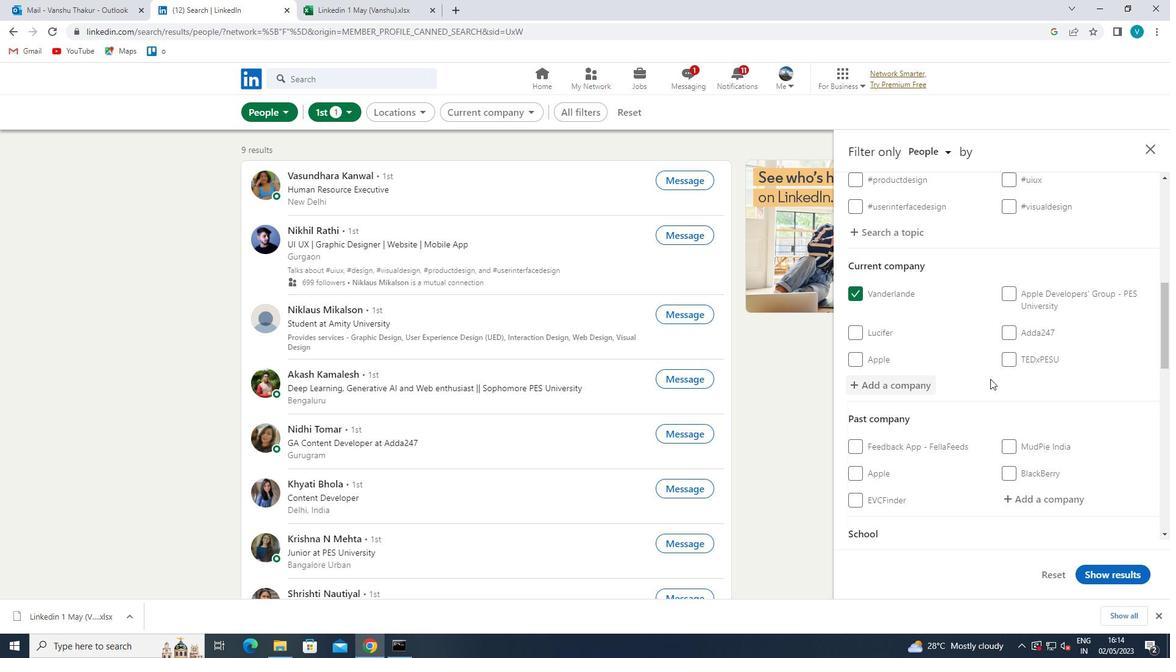 
Action: Mouse moved to (990, 379)
Screenshot: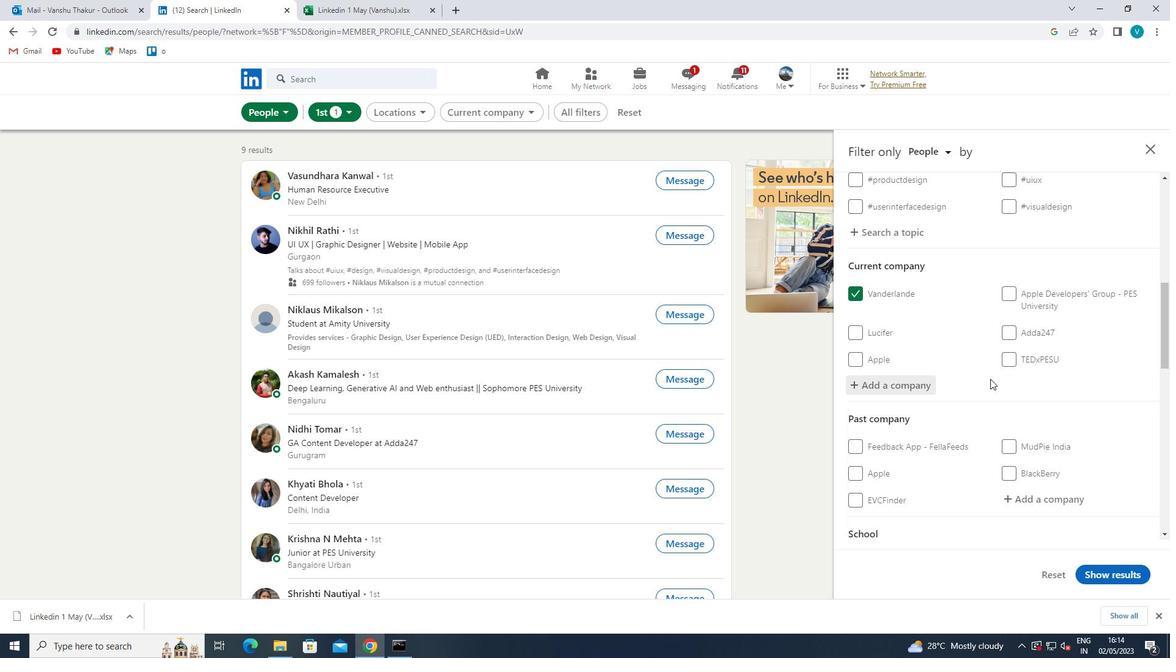 
Action: Mouse scrolled (990, 378) with delta (0, 0)
Screenshot: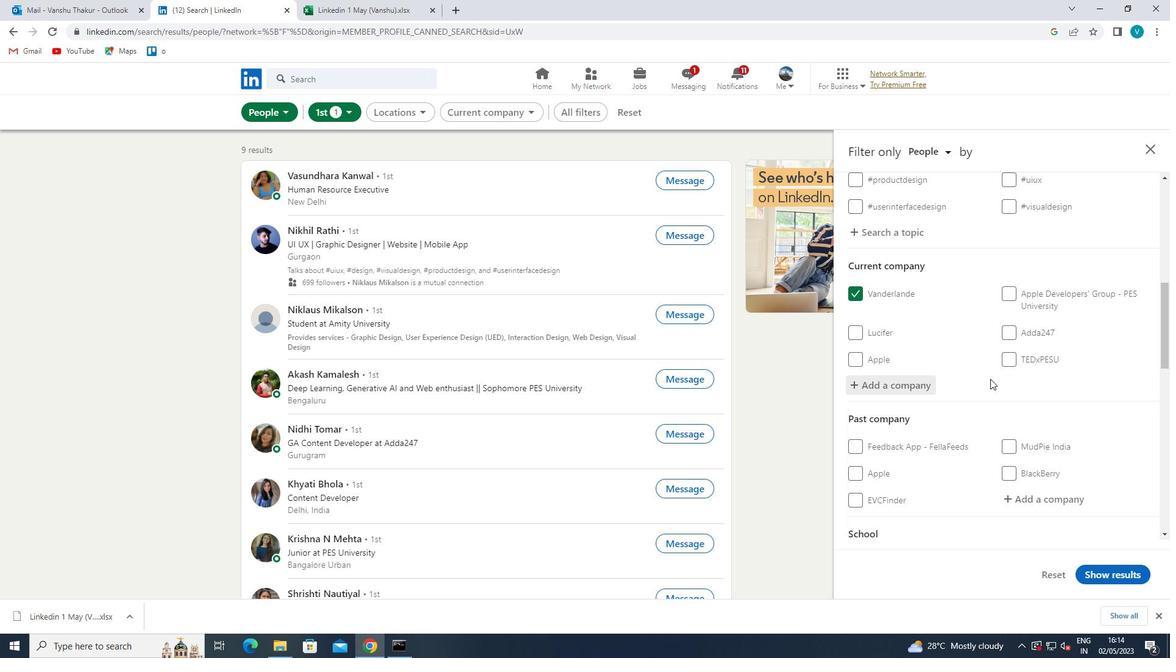 
Action: Mouse moved to (990, 379)
Screenshot: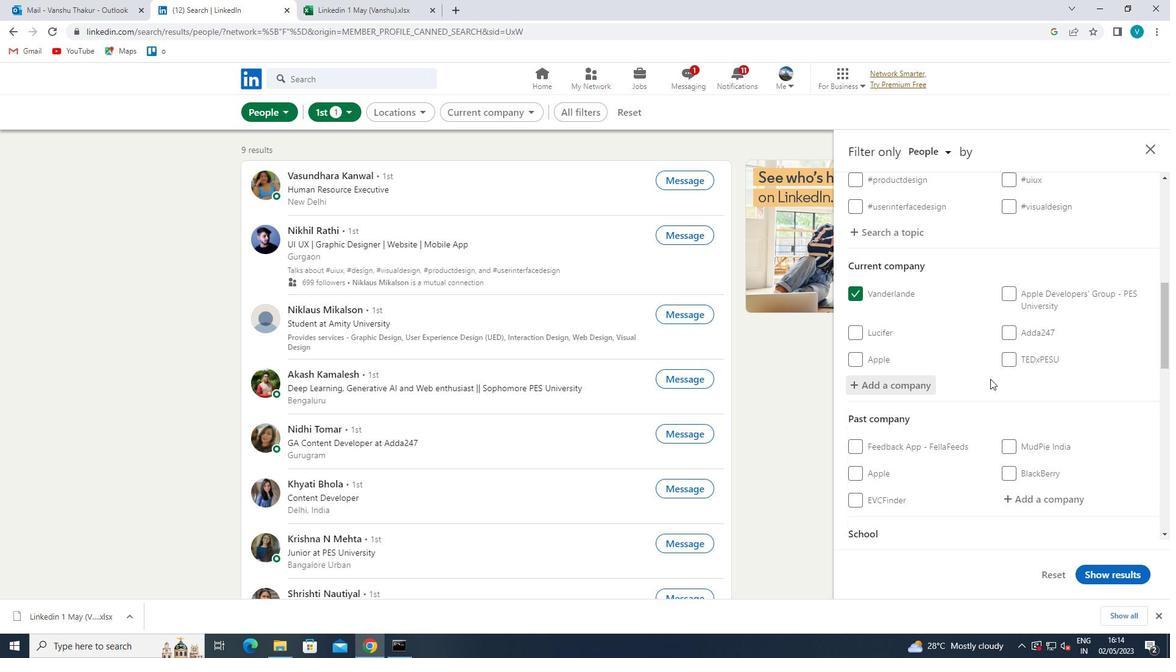 
Action: Mouse scrolled (990, 379) with delta (0, 0)
Screenshot: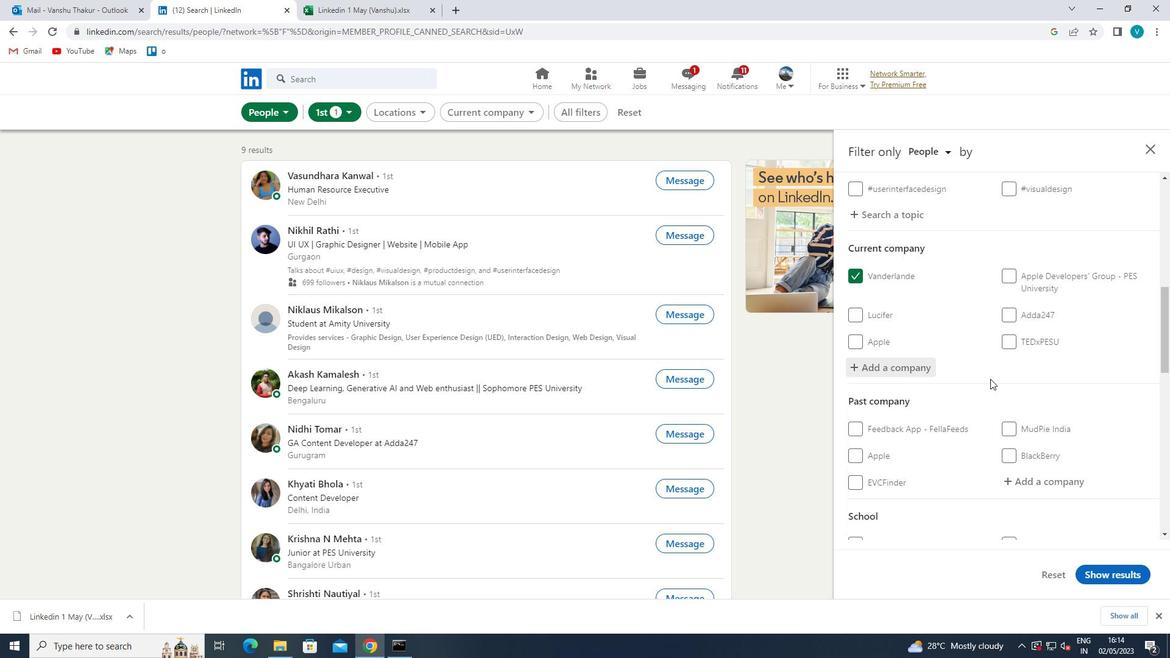 
Action: Mouse scrolled (990, 379) with delta (0, 0)
Screenshot: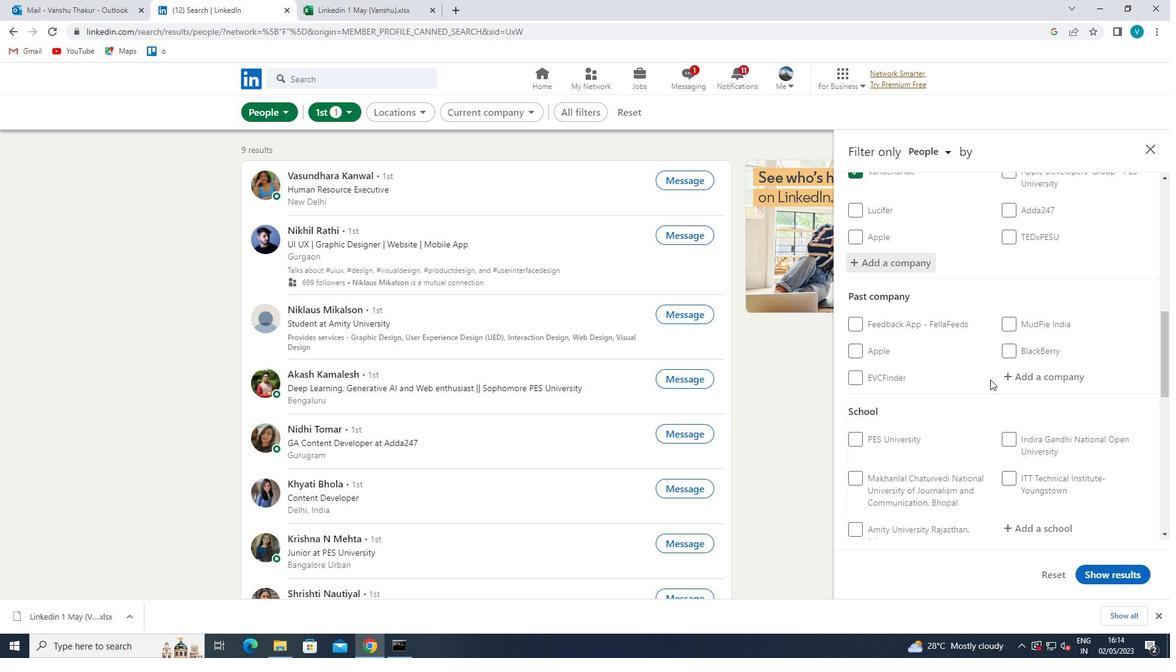 
Action: Mouse scrolled (990, 379) with delta (0, 0)
Screenshot: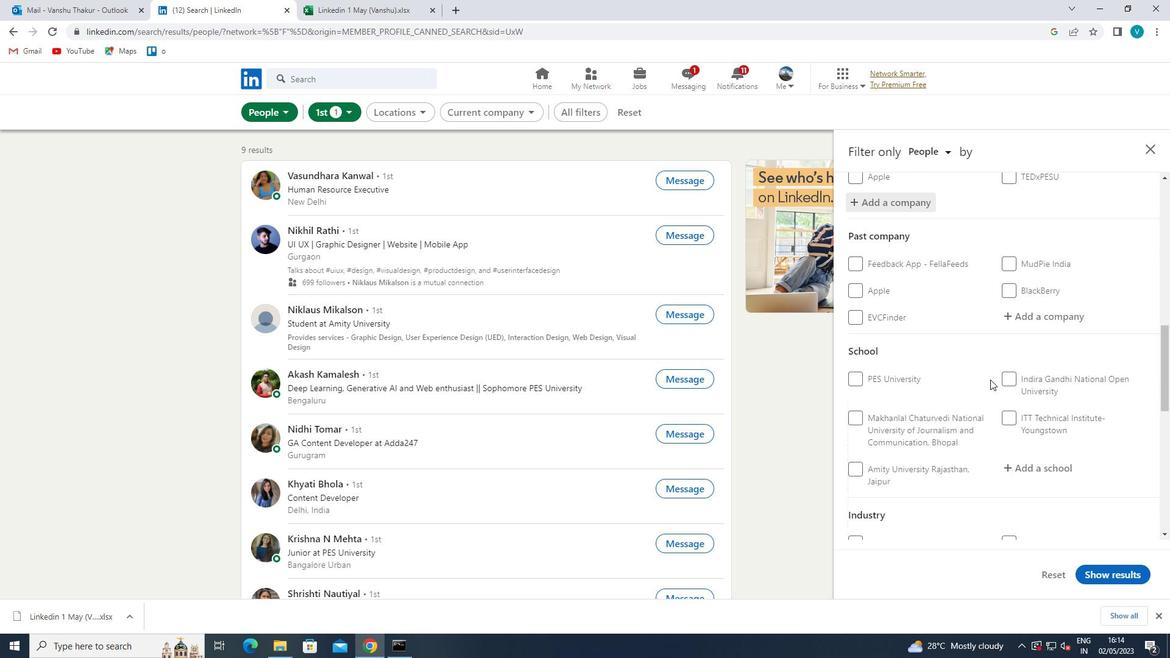 
Action: Mouse moved to (1042, 346)
Screenshot: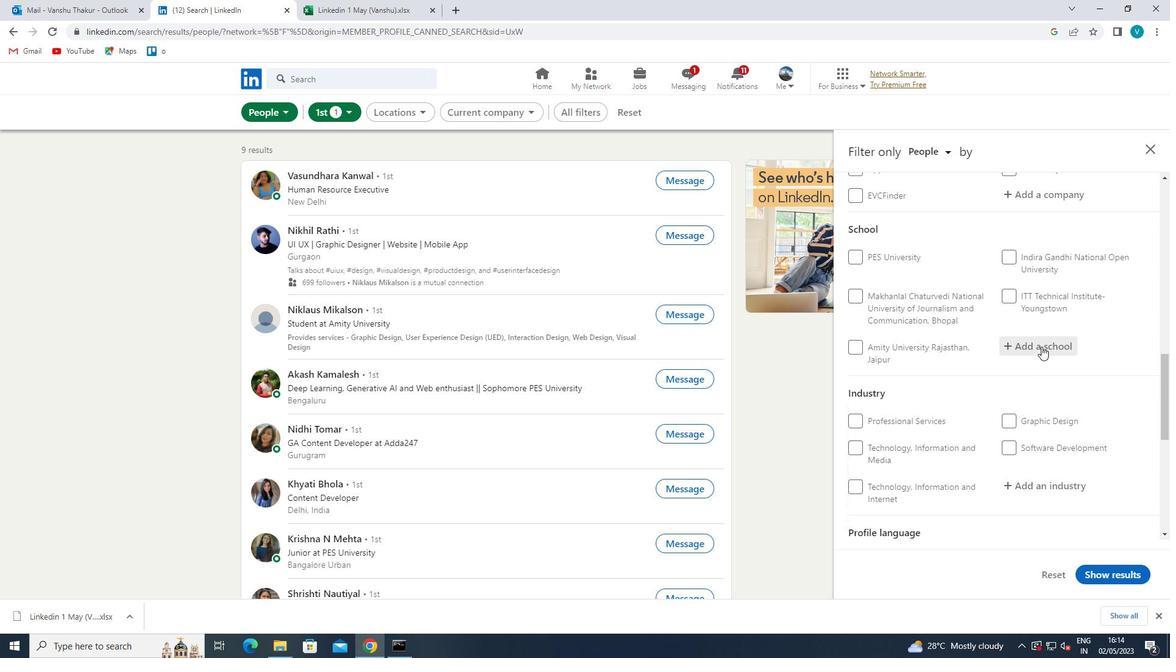 
Action: Mouse pressed left at (1042, 346)
Screenshot: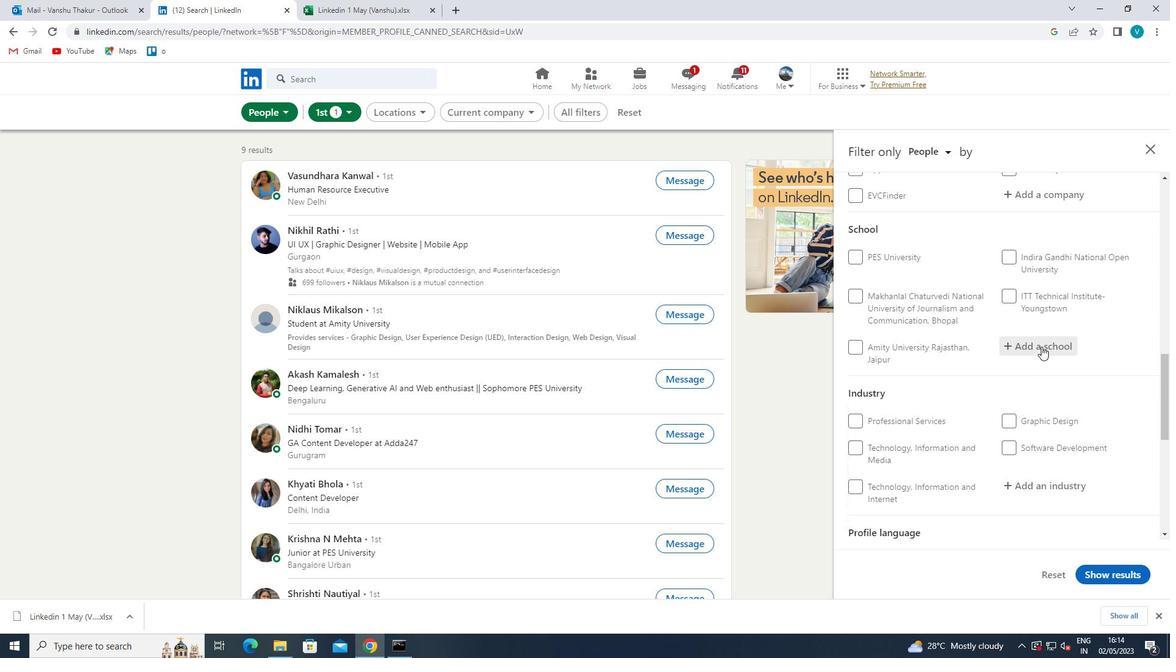 
Action: Mouse moved to (979, 380)
Screenshot: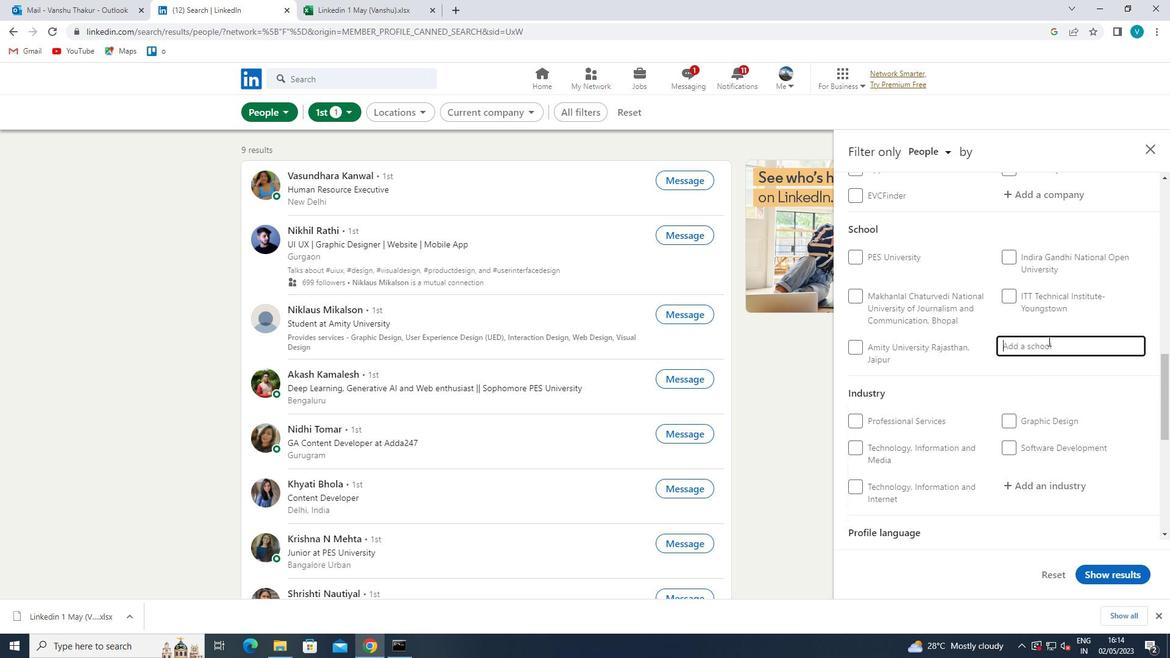 
Action: Key pressed <Key.shift>
Screenshot: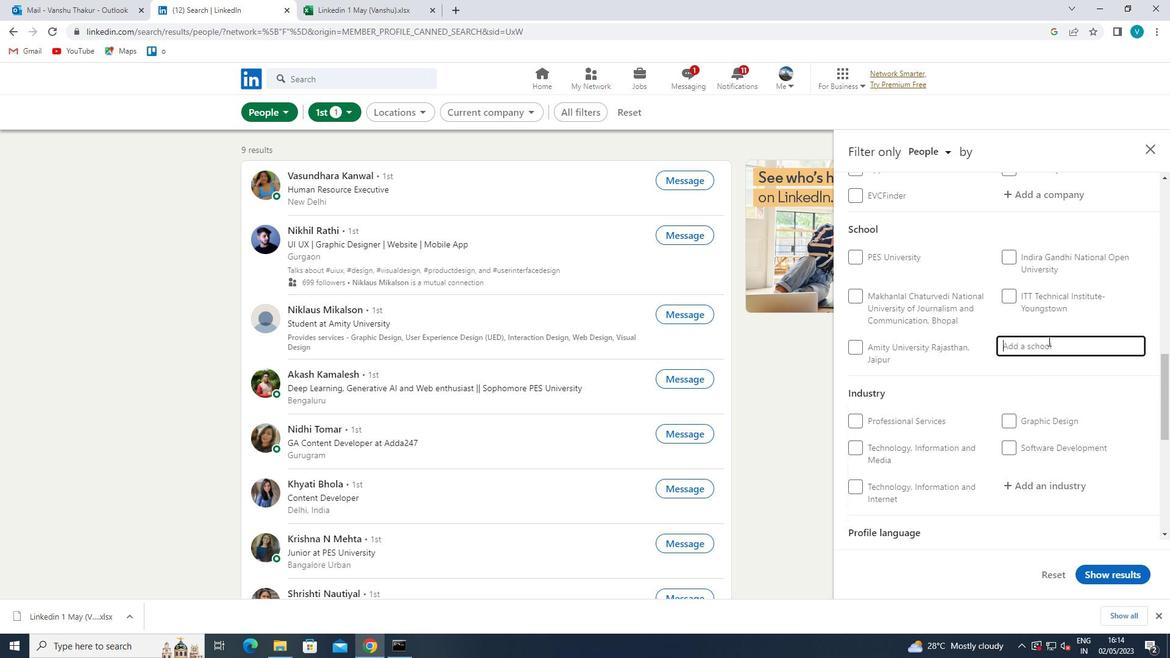 
Action: Mouse moved to (977, 382)
Screenshot: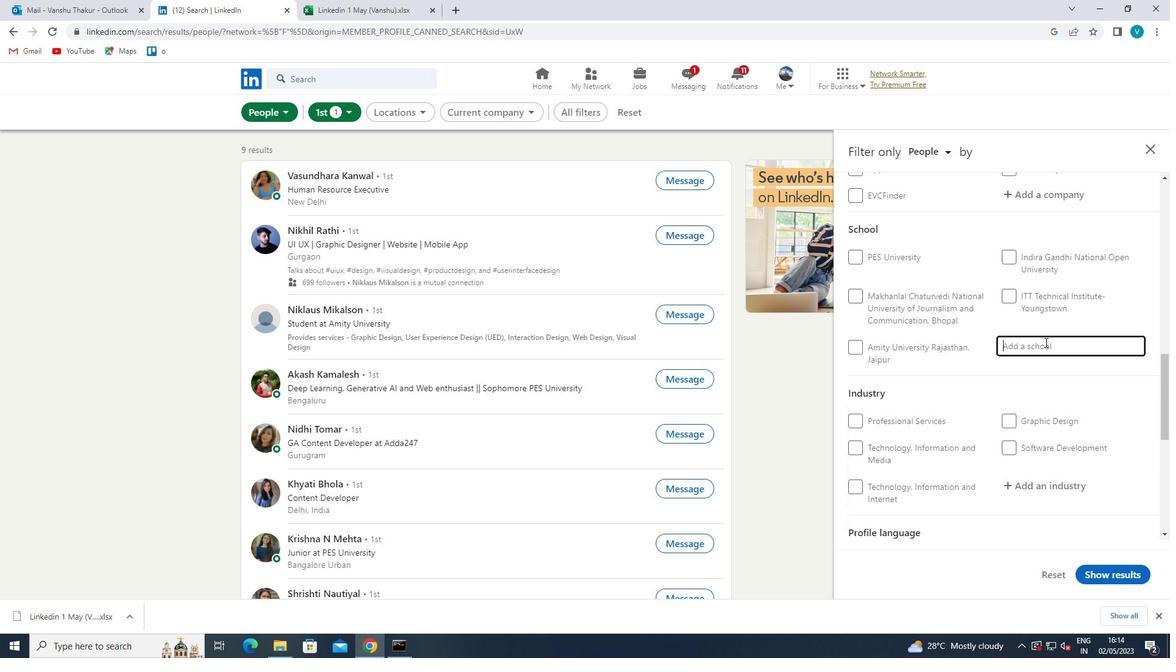 
Action: Key pressed SPHOOR
Screenshot: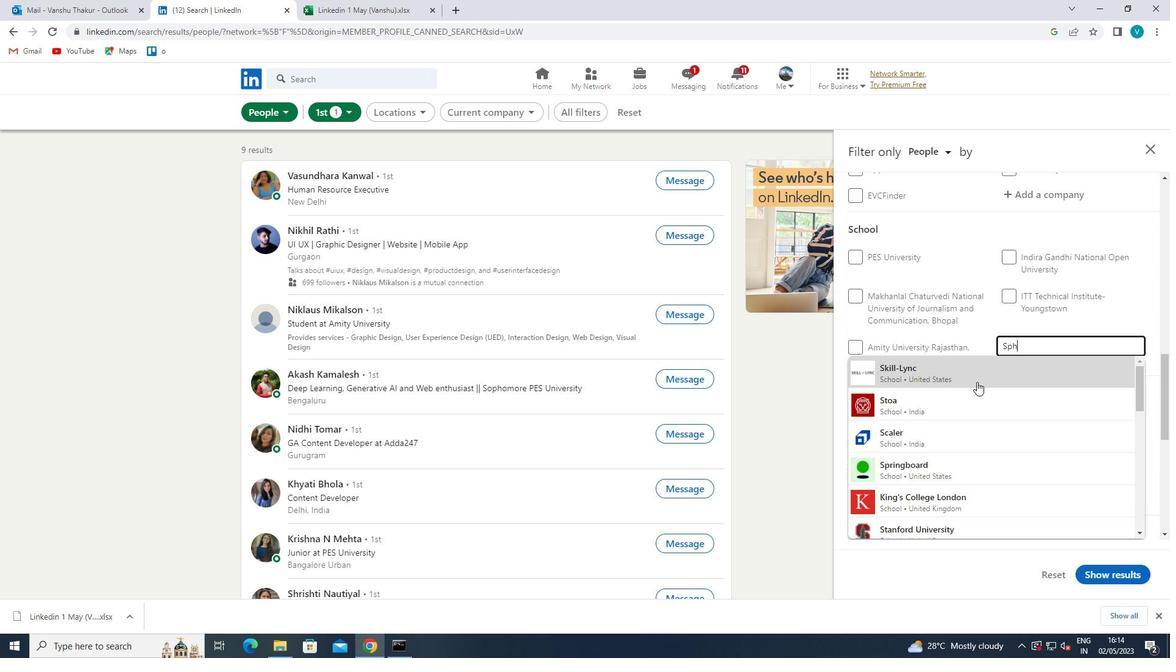 
Action: Mouse moved to (976, 382)
Screenshot: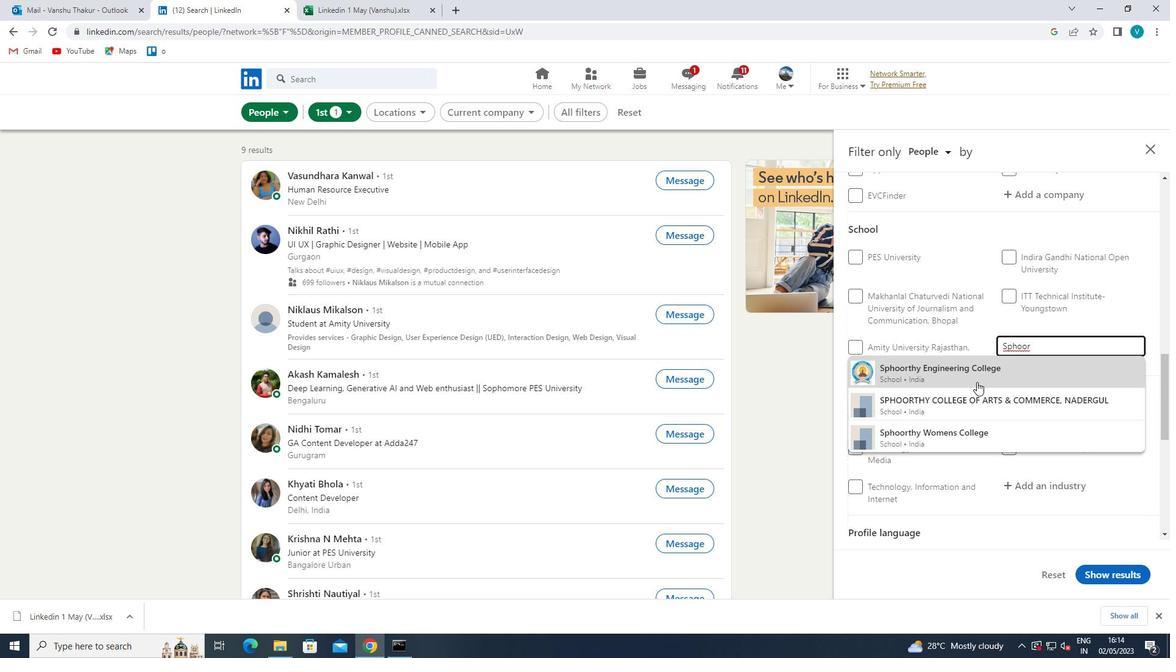 
Action: Mouse pressed left at (976, 382)
Screenshot: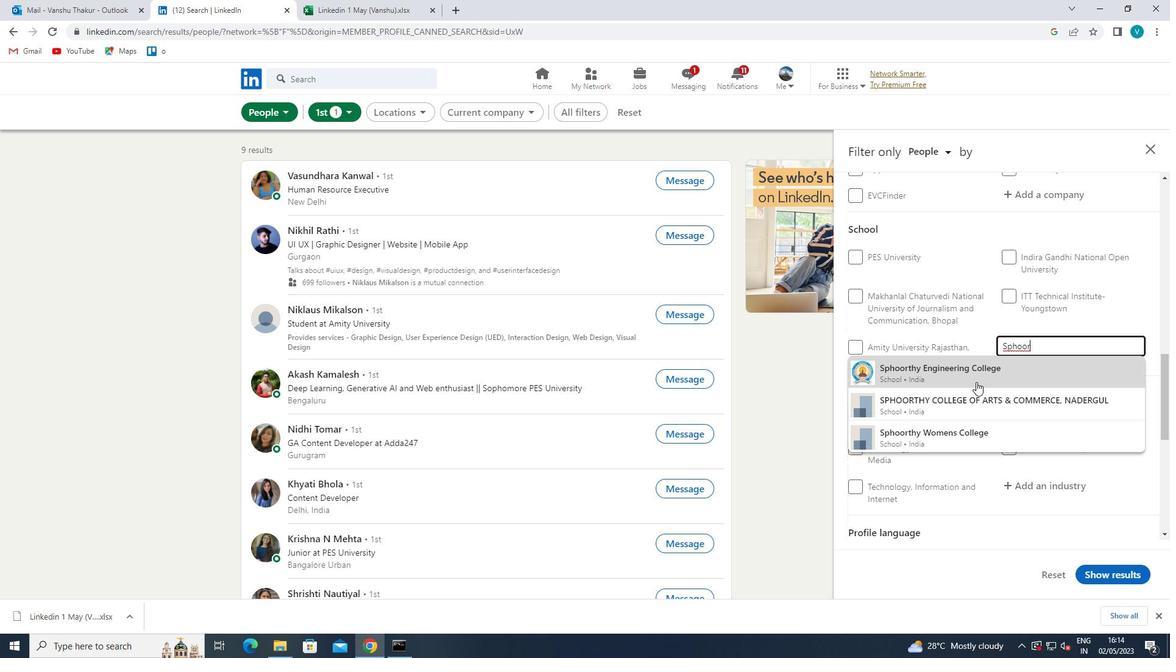 
Action: Mouse scrolled (976, 381) with delta (0, 0)
Screenshot: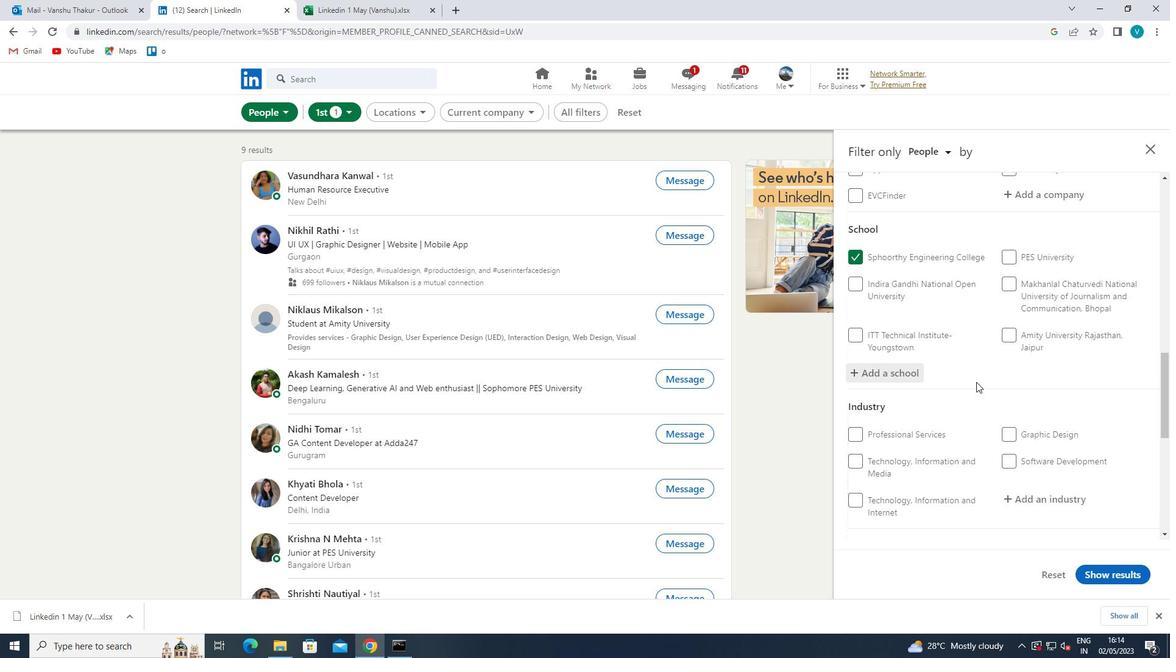 
Action: Mouse scrolled (976, 381) with delta (0, 0)
Screenshot: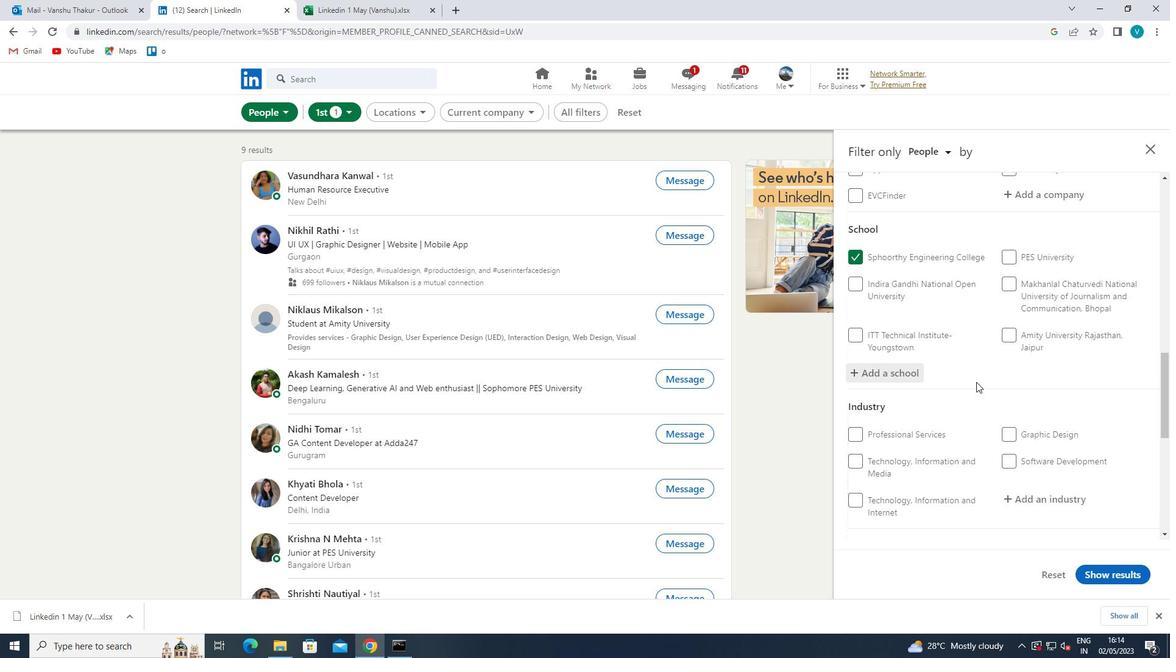 
Action: Mouse moved to (1048, 378)
Screenshot: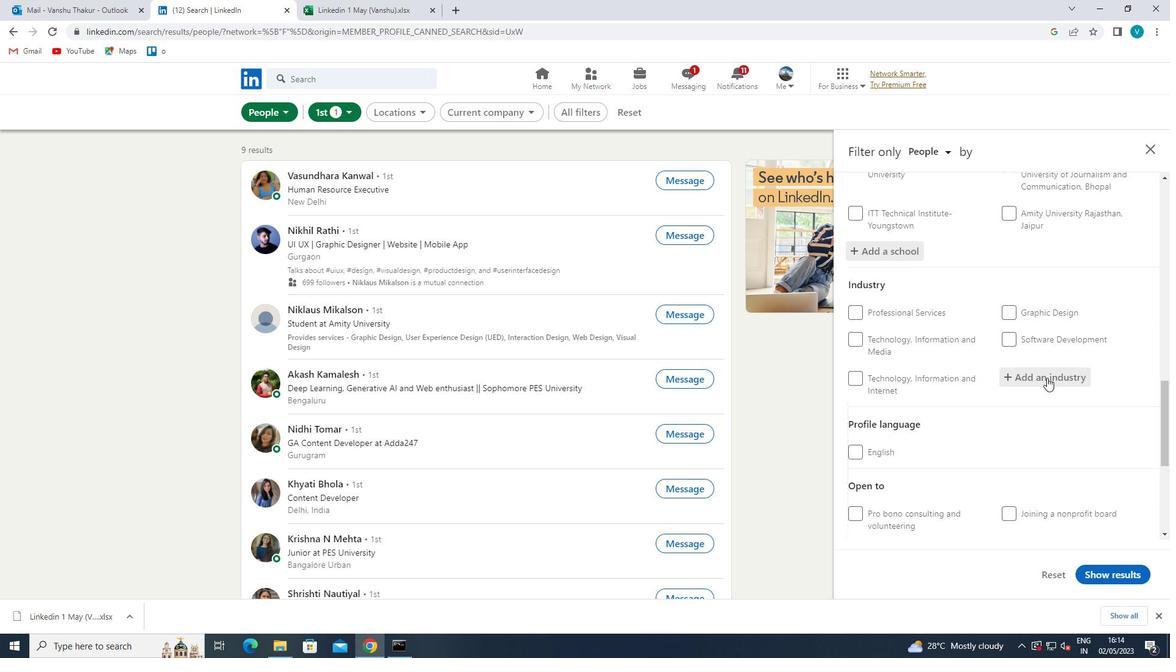 
Action: Mouse pressed left at (1048, 378)
Screenshot: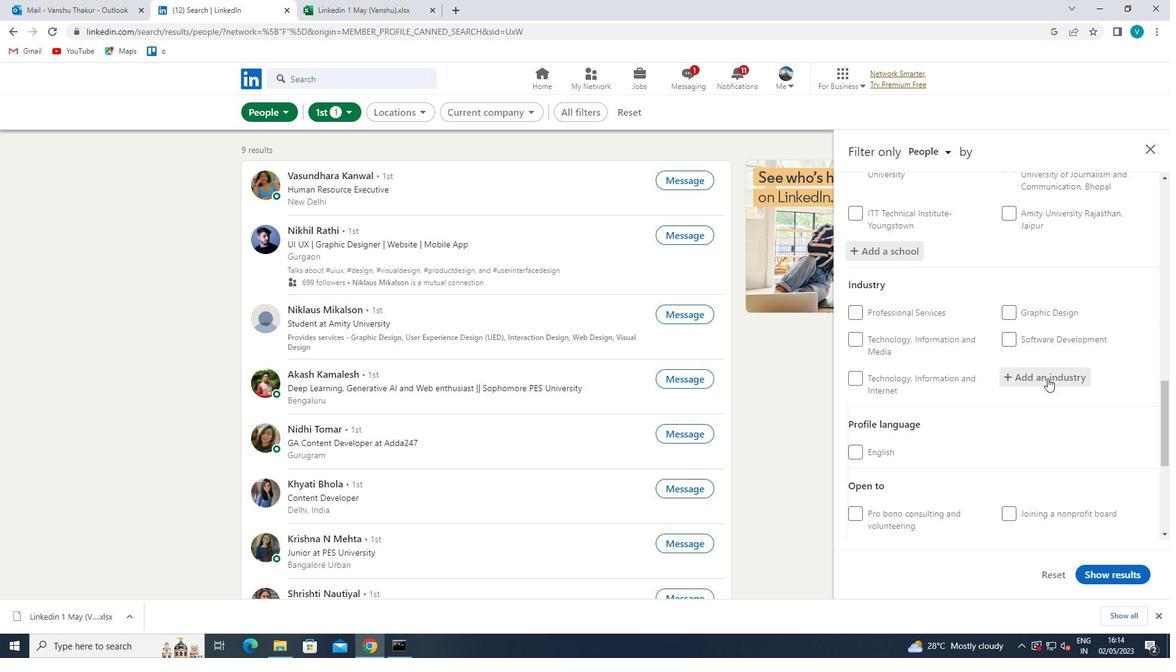 
Action: Mouse moved to (1023, 393)
Screenshot: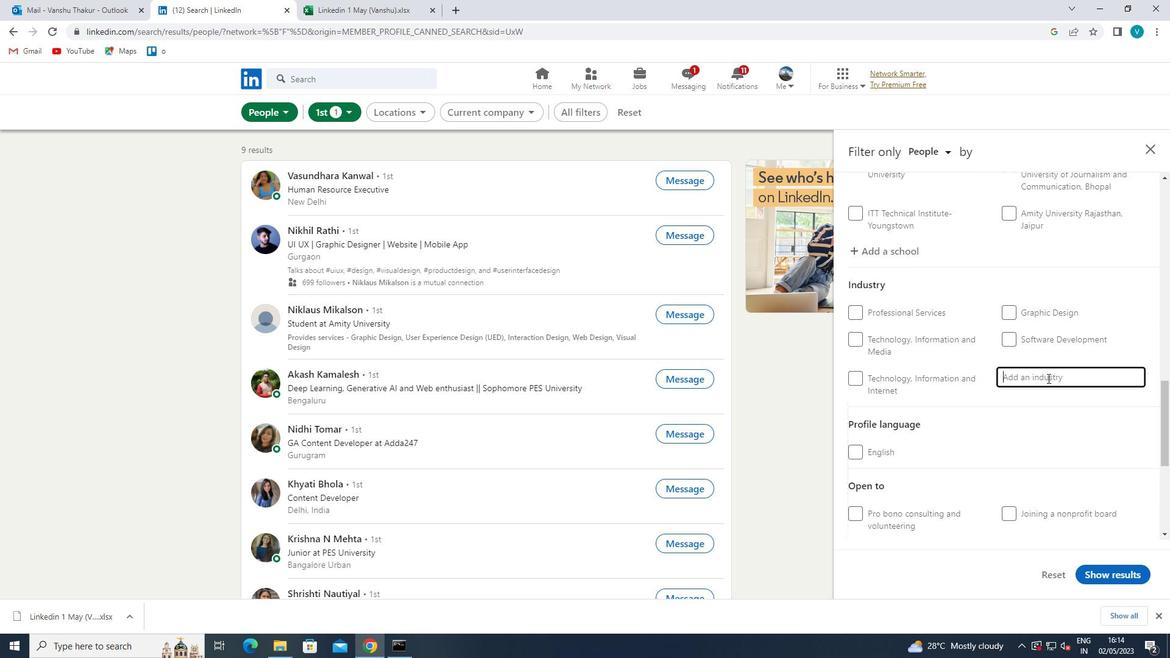 
Action: Key pressed <Key.shift>HOSPITALS
Screenshot: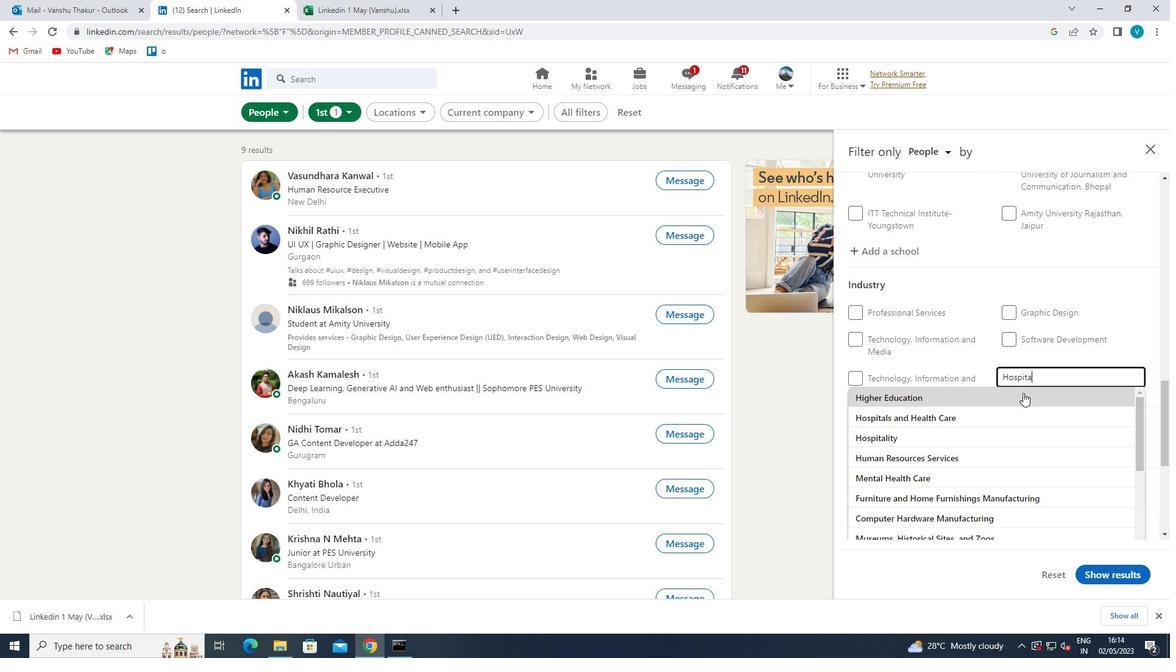 
Action: Mouse moved to (1006, 409)
Screenshot: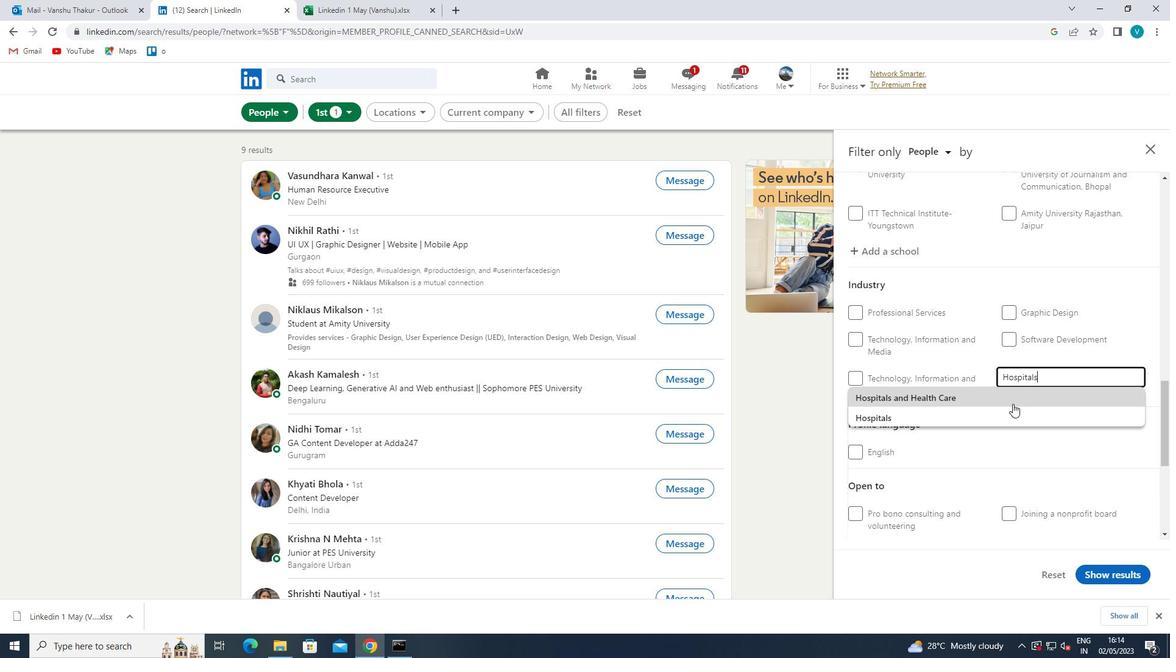 
Action: Mouse pressed left at (1006, 409)
Screenshot: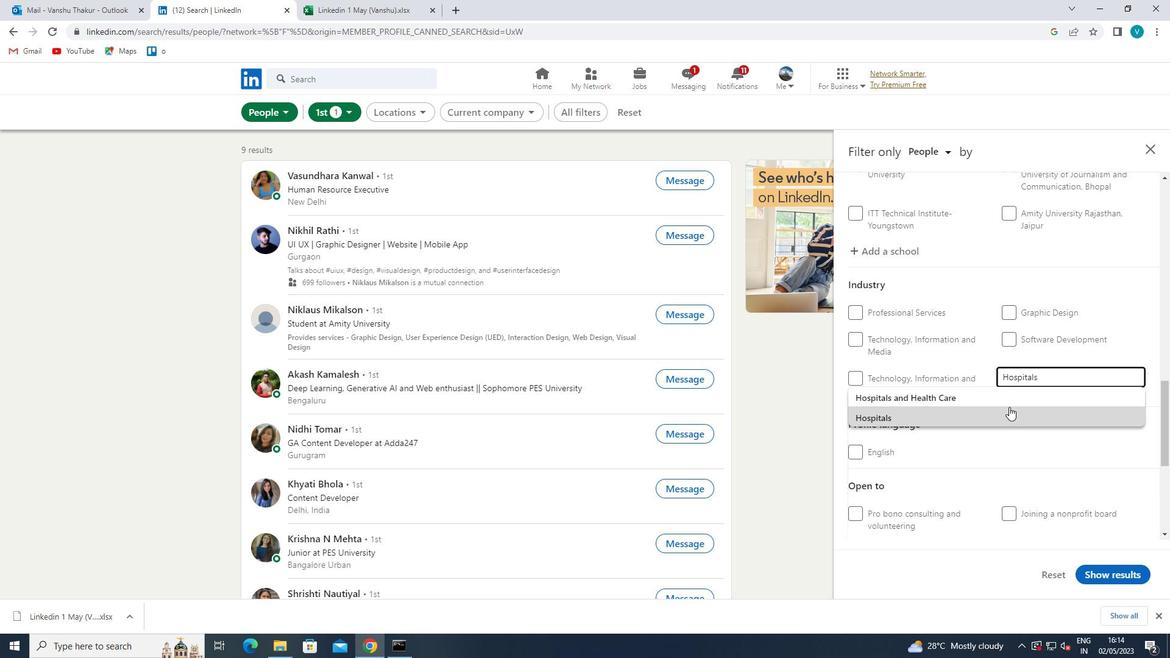 
Action: Mouse scrolled (1006, 409) with delta (0, 0)
Screenshot: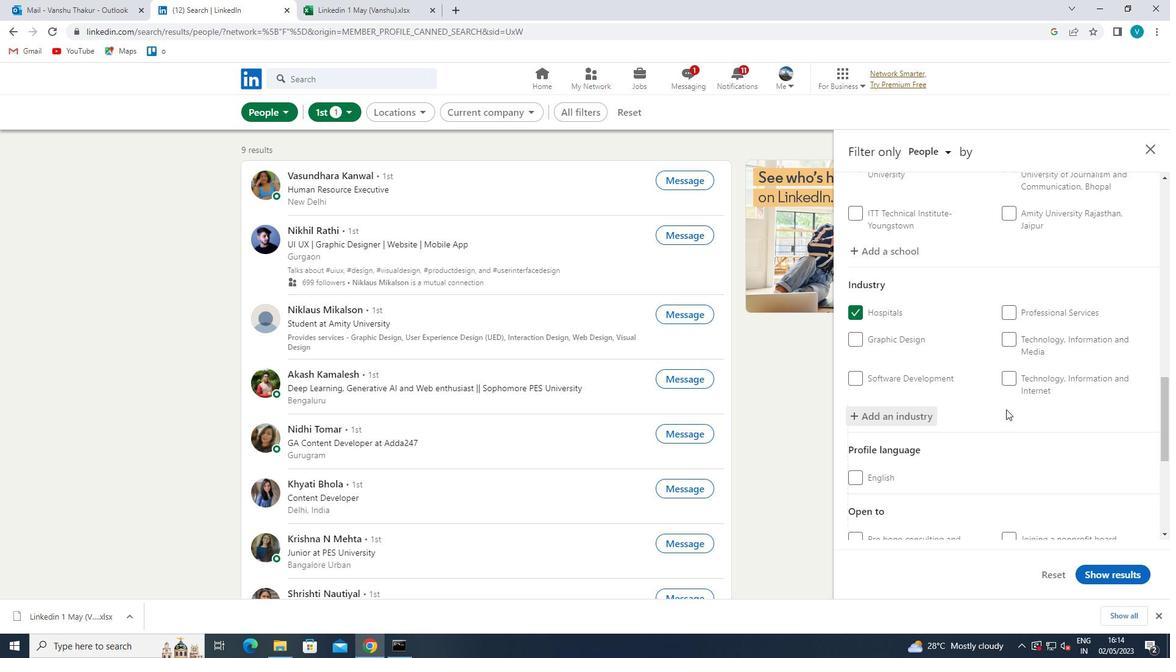 
Action: Mouse scrolled (1006, 409) with delta (0, 0)
Screenshot: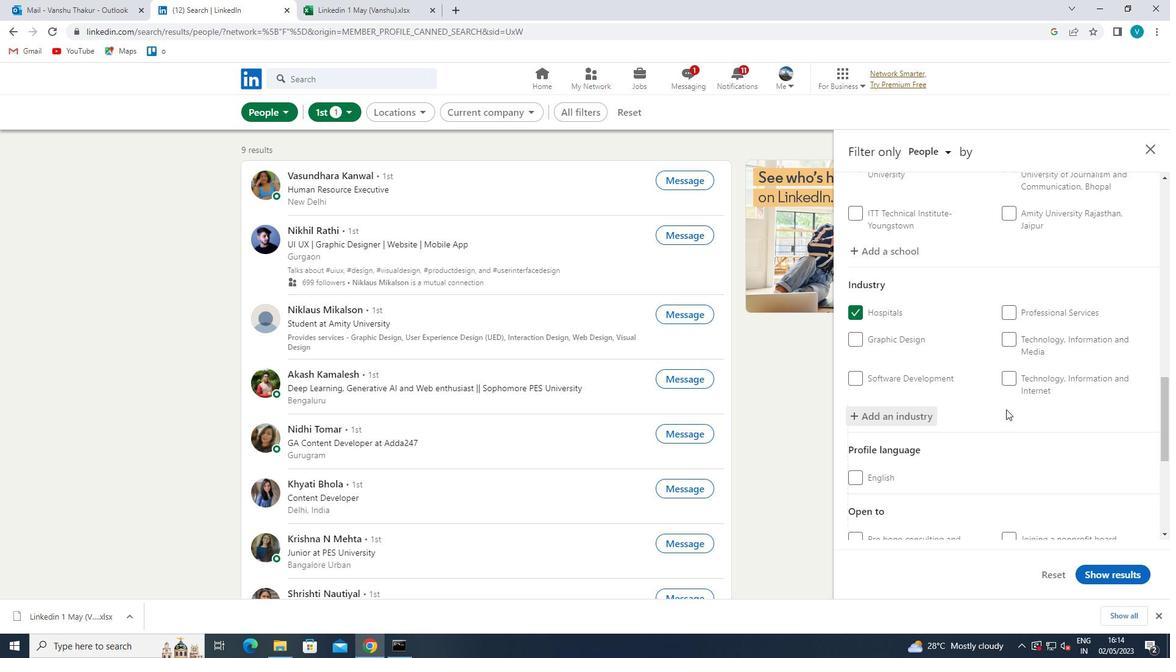 
Action: Mouse scrolled (1006, 409) with delta (0, 0)
Screenshot: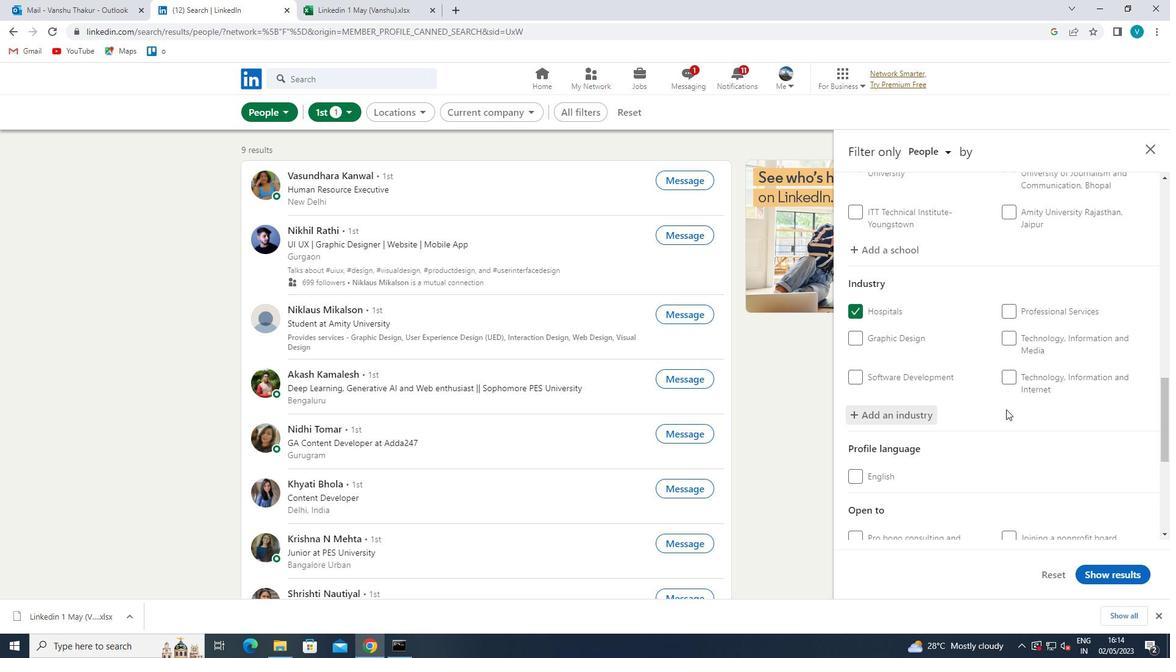 
Action: Mouse scrolled (1006, 409) with delta (0, 0)
Screenshot: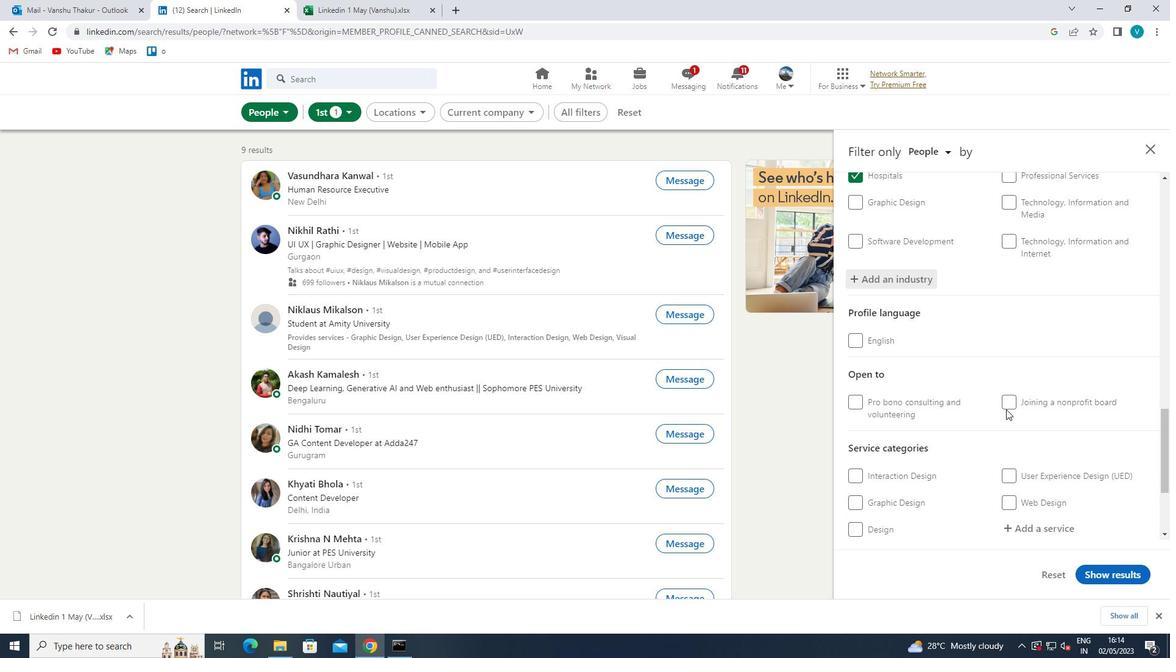 
Action: Mouse scrolled (1006, 409) with delta (0, 0)
Screenshot: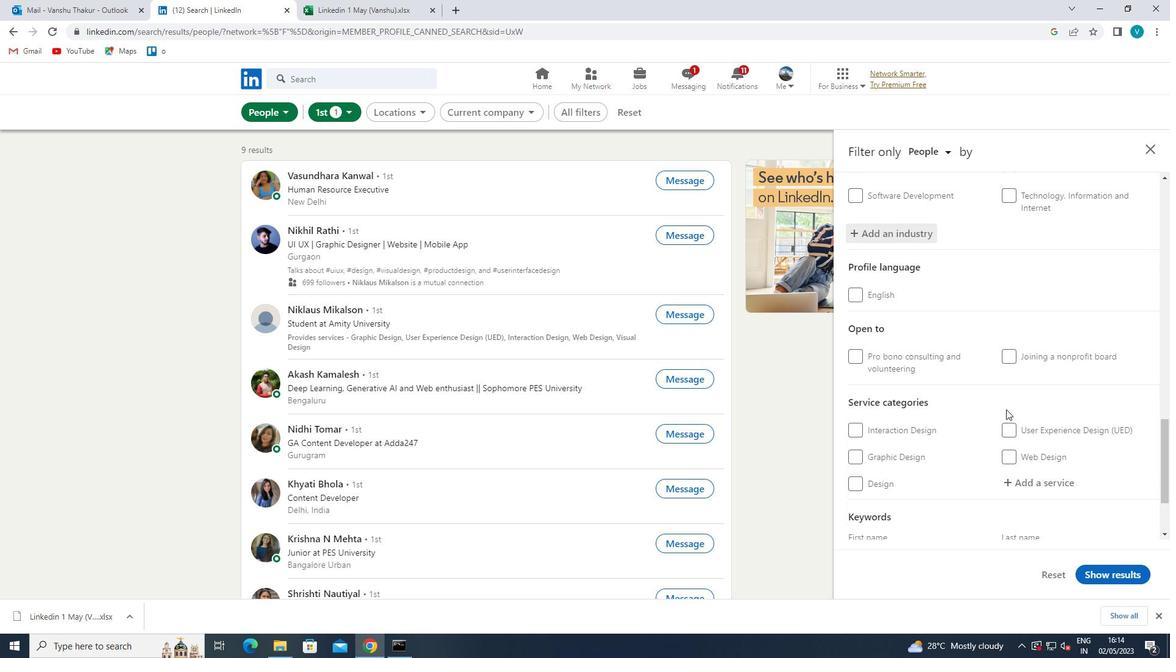
Action: Mouse moved to (1060, 373)
Screenshot: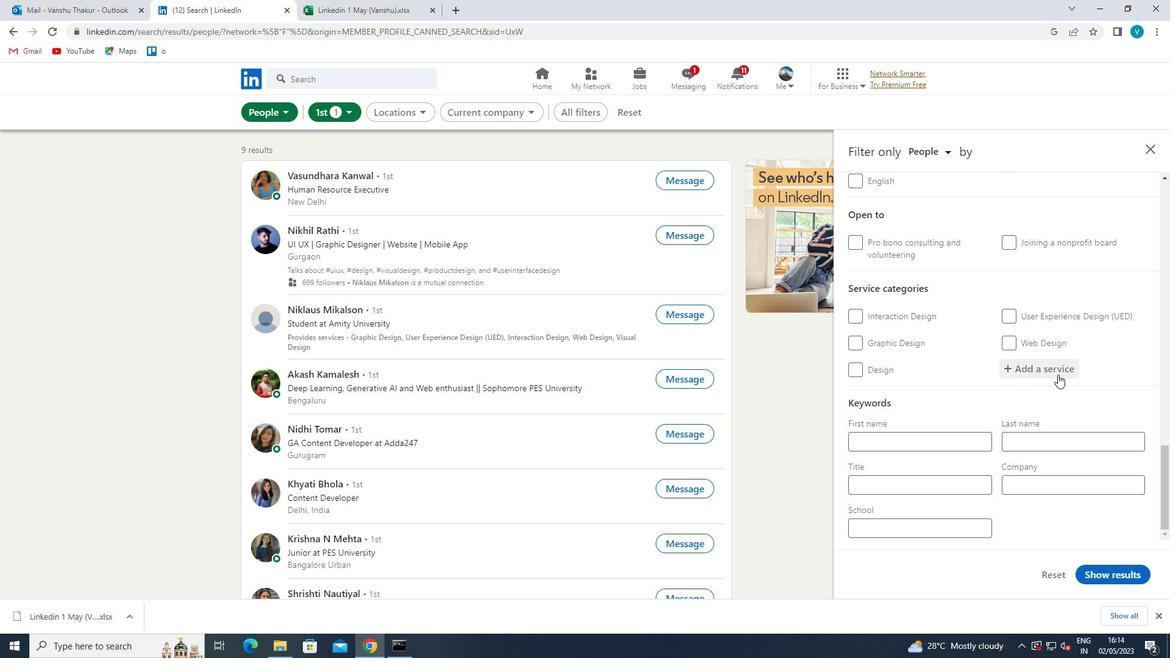 
Action: Mouse pressed left at (1060, 373)
Screenshot: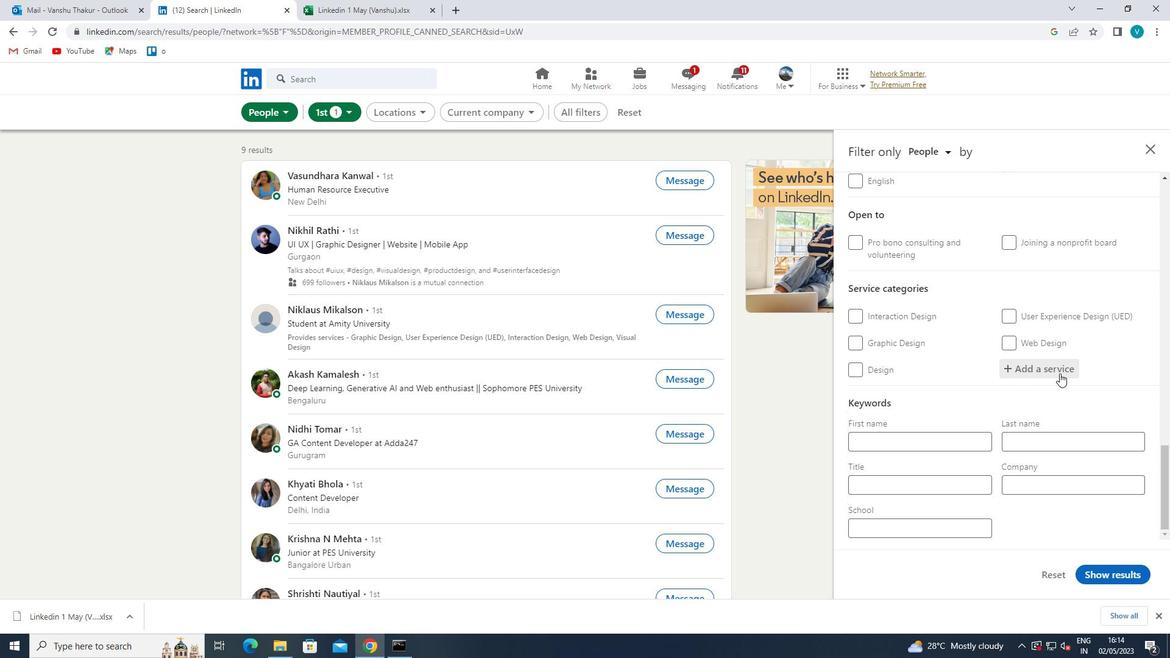 
Action: Key pressed <Key.shift>PROGRAM<Key.space>
Screenshot: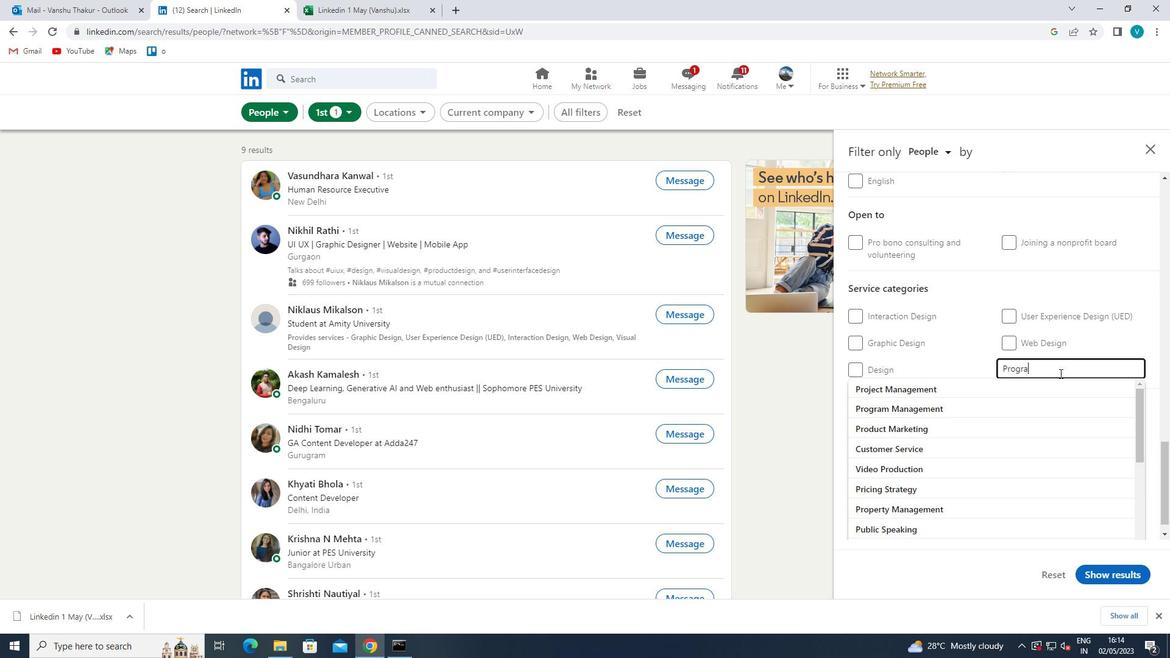 
Action: Mouse moved to (1037, 387)
Screenshot: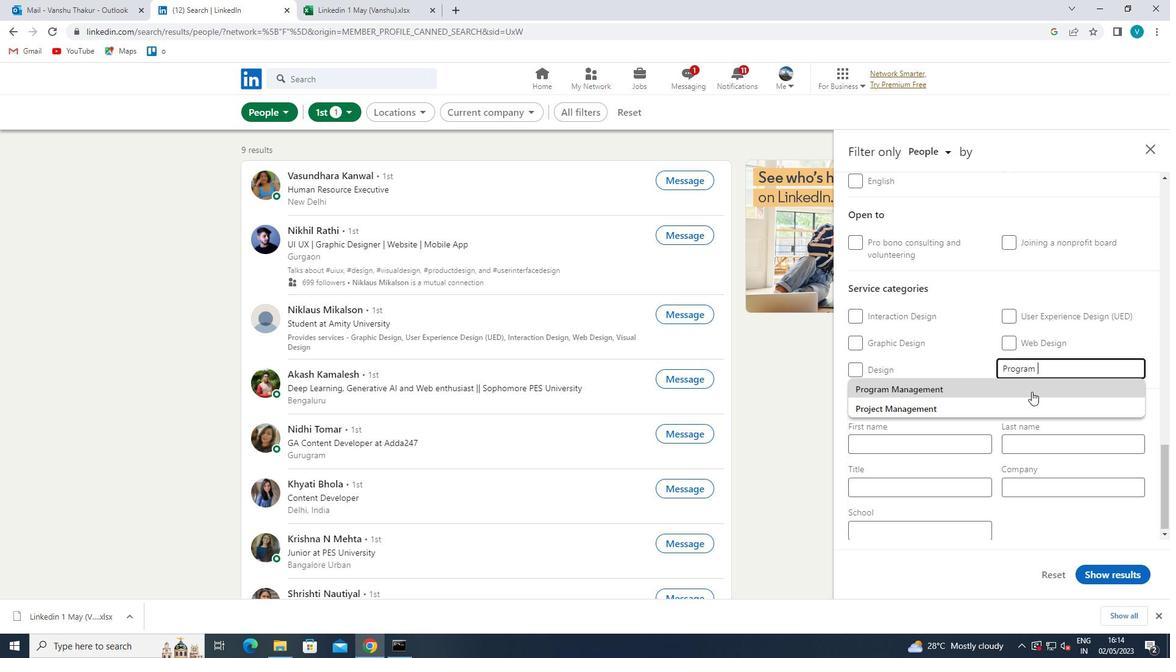 
Action: Mouse pressed left at (1037, 387)
Screenshot: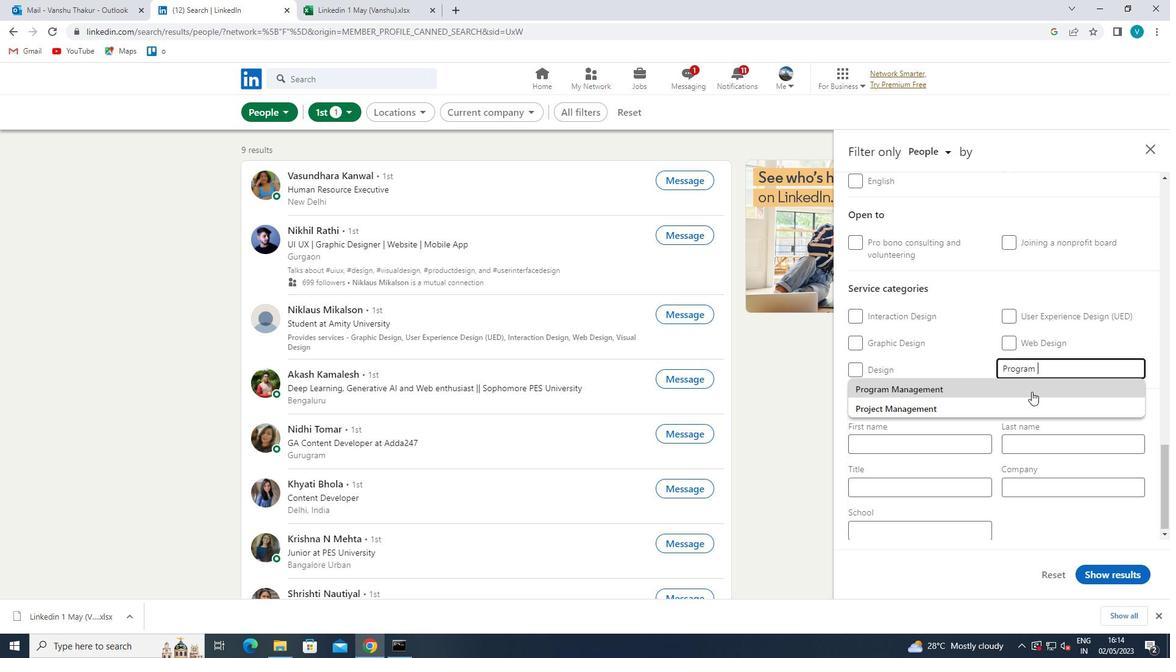 
Action: Mouse moved to (1039, 387)
Screenshot: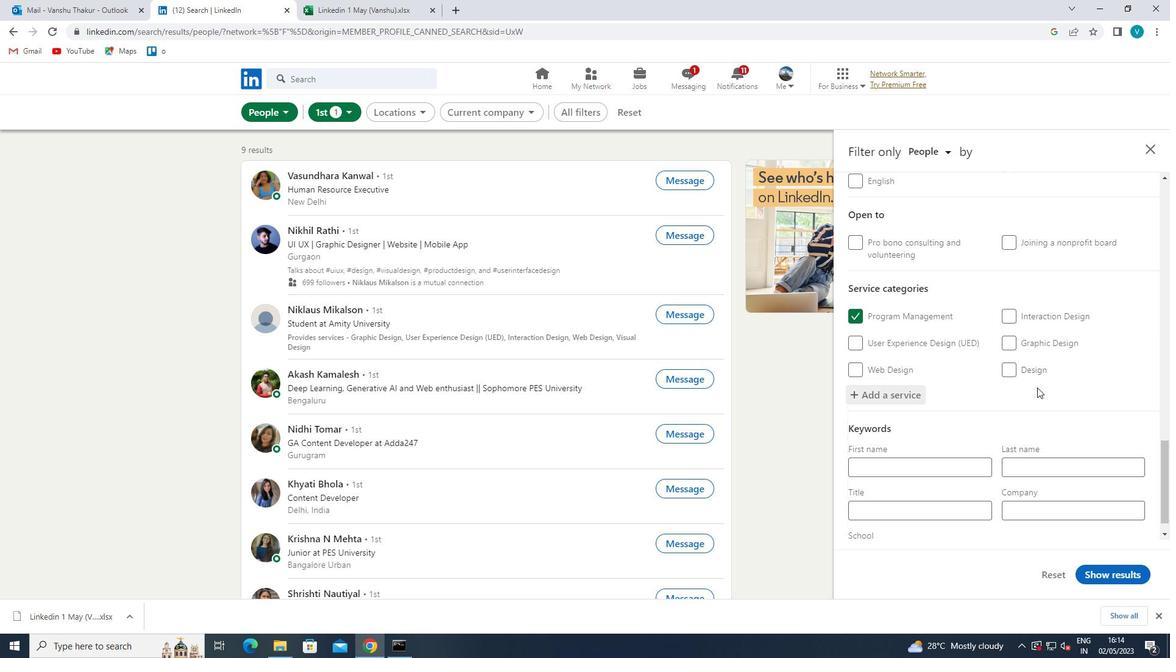 
Action: Mouse scrolled (1039, 387) with delta (0, 0)
Screenshot: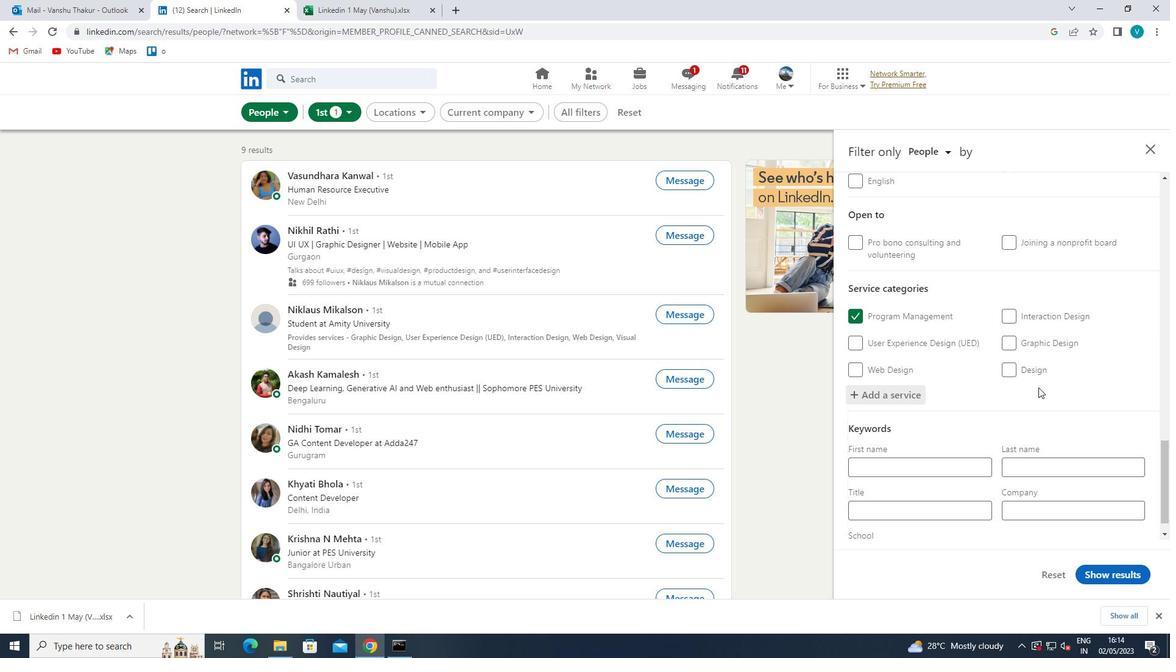 
Action: Mouse scrolled (1039, 387) with delta (0, 0)
Screenshot: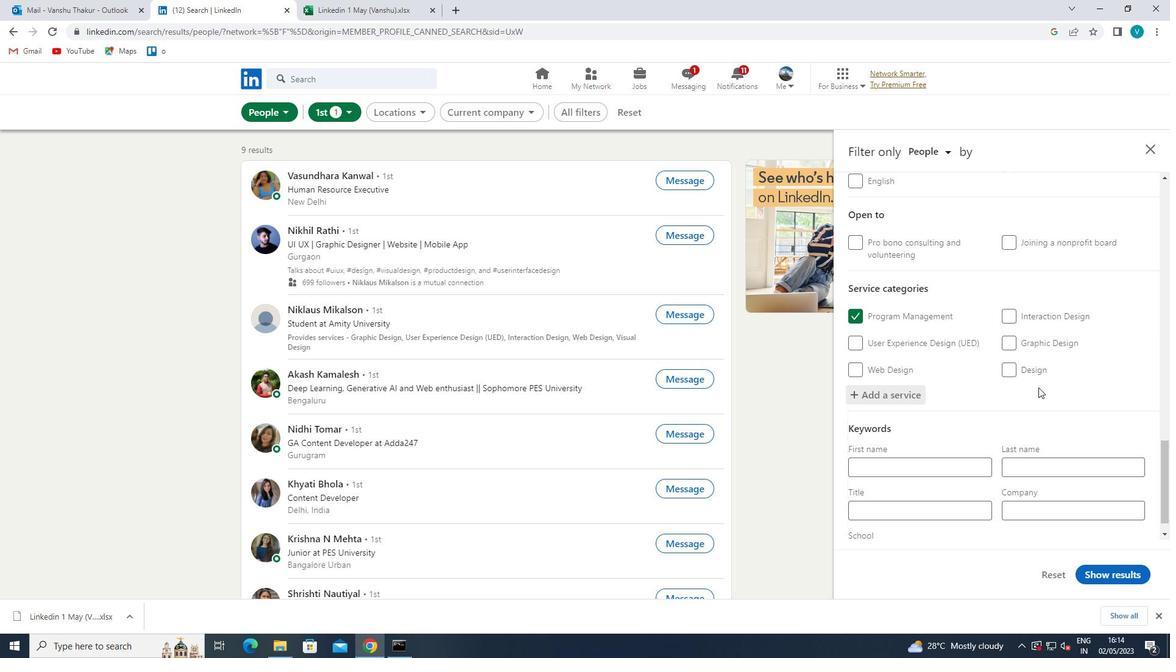 
Action: Mouse scrolled (1039, 387) with delta (0, 0)
Screenshot: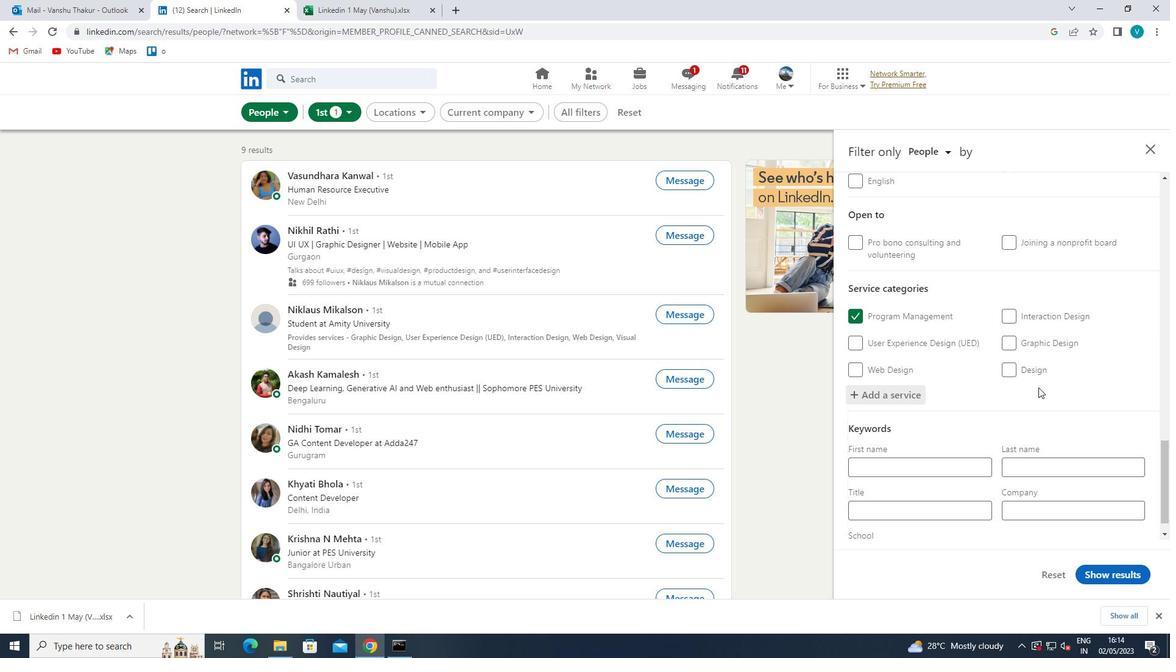 
Action: Mouse moved to (931, 474)
Screenshot: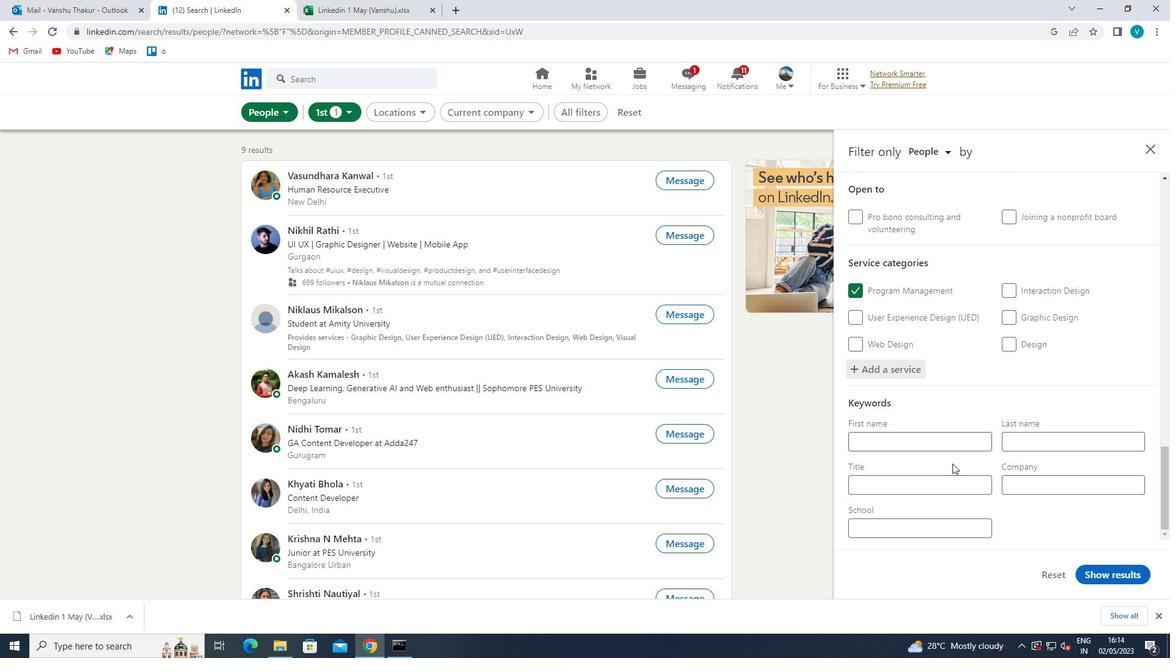 
Action: Mouse pressed left at (931, 474)
Screenshot: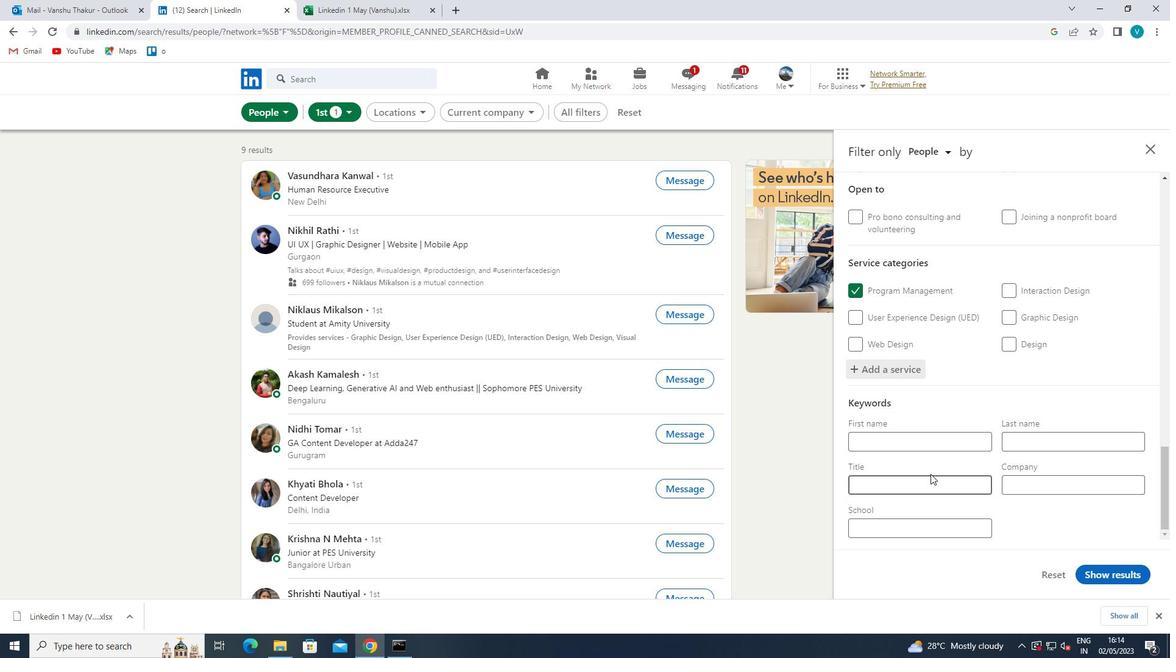 
Action: Key pressed <Key.shift>TRANSLATOR<Key.space>
Screenshot: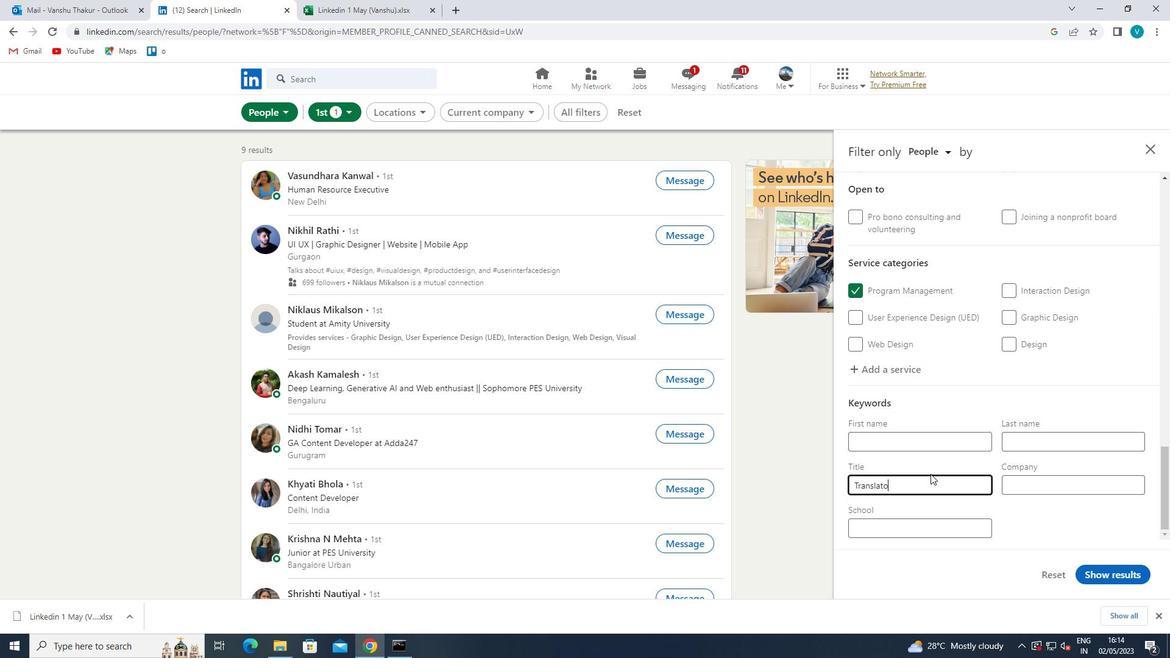 
Action: Mouse moved to (1143, 579)
Screenshot: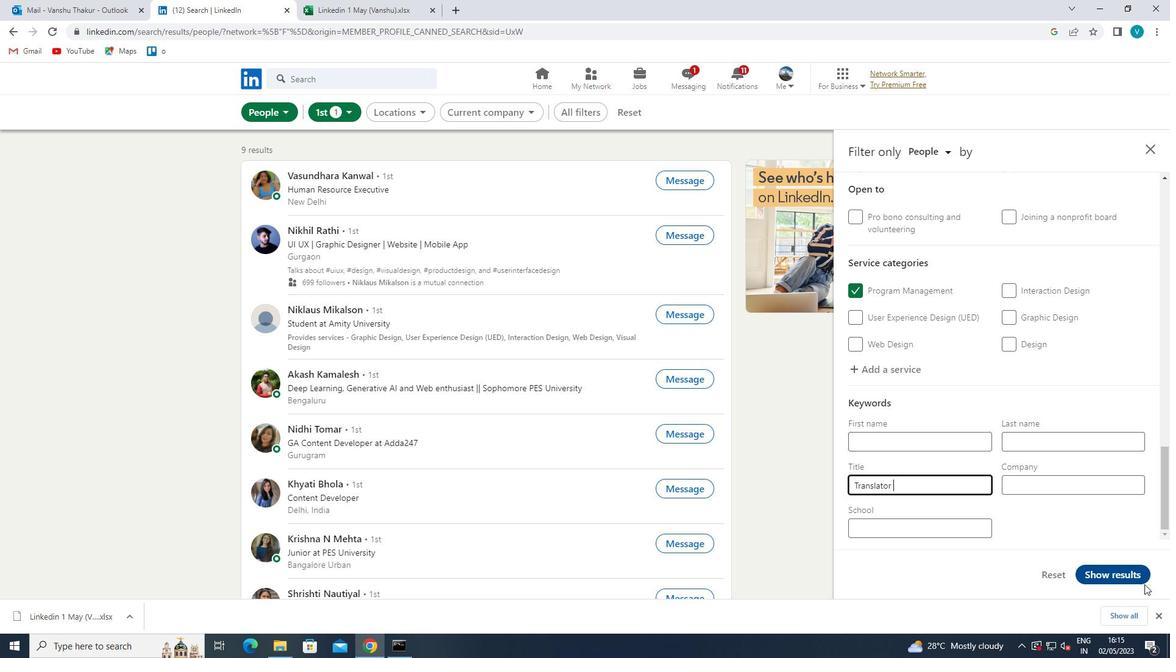 
Action: Mouse pressed left at (1143, 579)
Screenshot: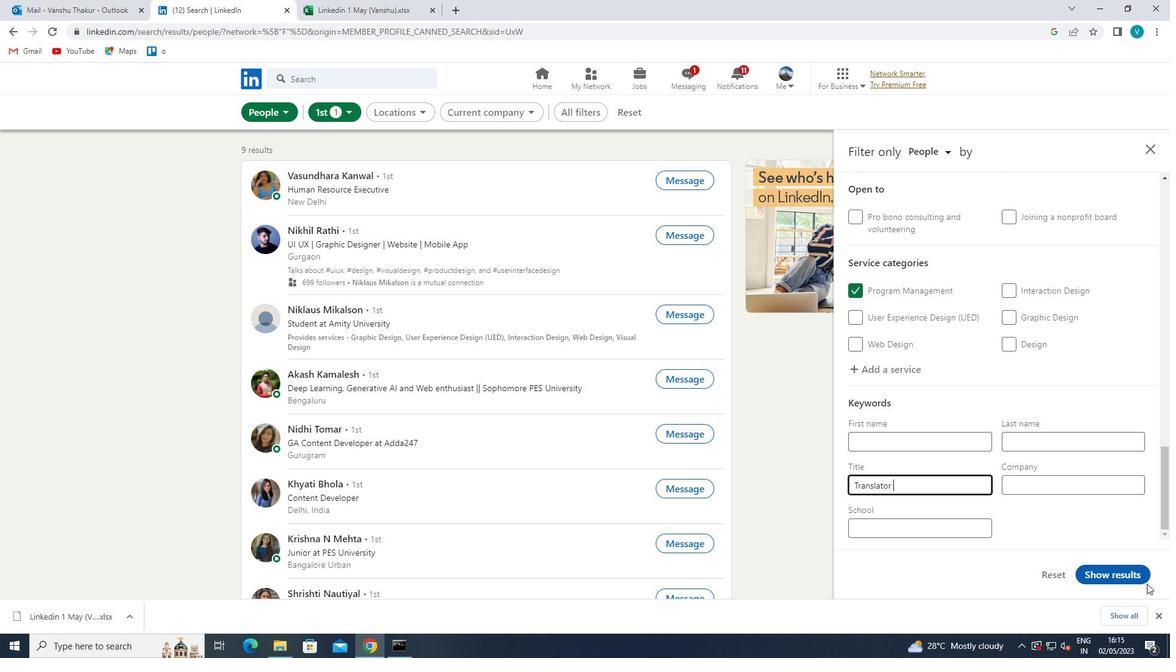 
